 Task: Create ChildIssue0000000330 as Child Issue of Issue Issue0000000165 in Backlog  in Scrum Project Project0000000033 in Jira. Create ChildIssue0000000331 as Child Issue of Issue Issue0000000166 in Backlog  in Scrum Project Project0000000034 in Jira. Create ChildIssue0000000332 as Child Issue of Issue Issue0000000166 in Backlog  in Scrum Project Project0000000034 in Jira. Create ChildIssue0000000333 as Child Issue of Issue Issue0000000167 in Backlog  in Scrum Project Project0000000034 in Jira. Create ChildIssue0000000334 as Child Issue of Issue Issue0000000167 in Backlog  in Scrum Project Project0000000034 in Jira
Action: Mouse moved to (285, 102)
Screenshot: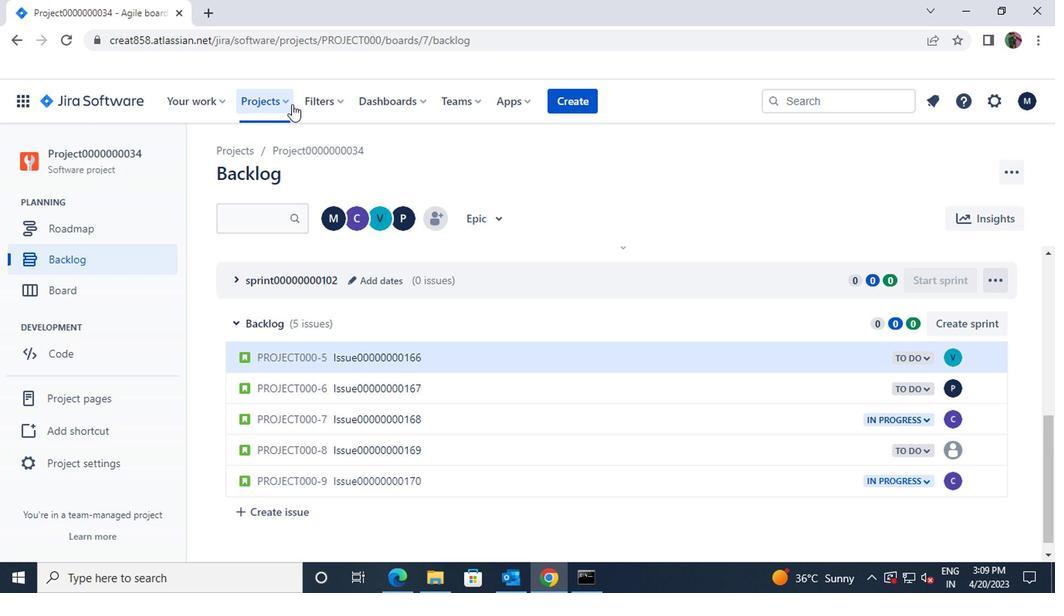 
Action: Mouse pressed left at (285, 102)
Screenshot: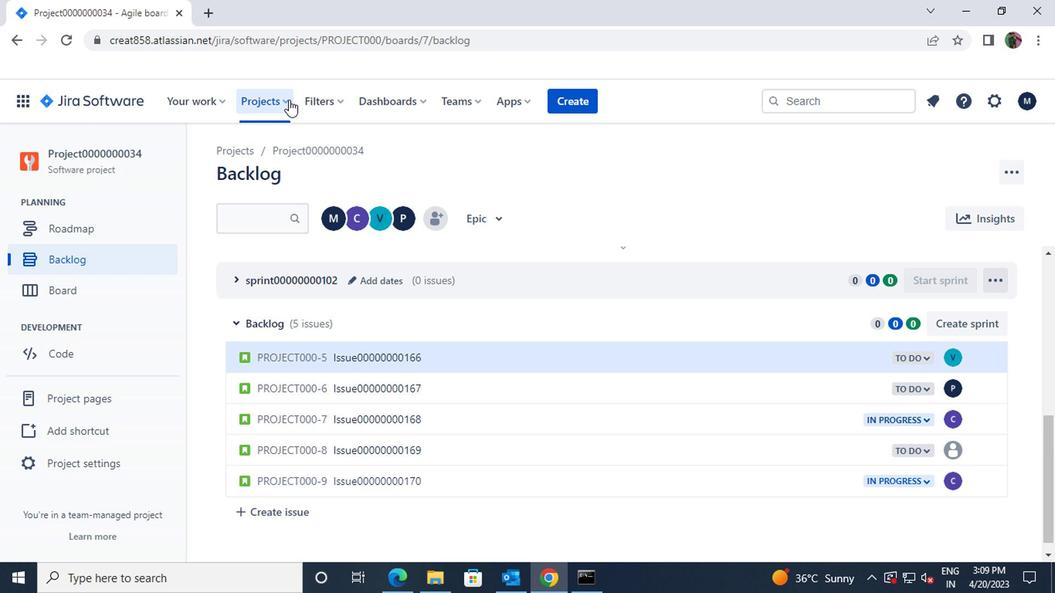 
Action: Mouse moved to (306, 212)
Screenshot: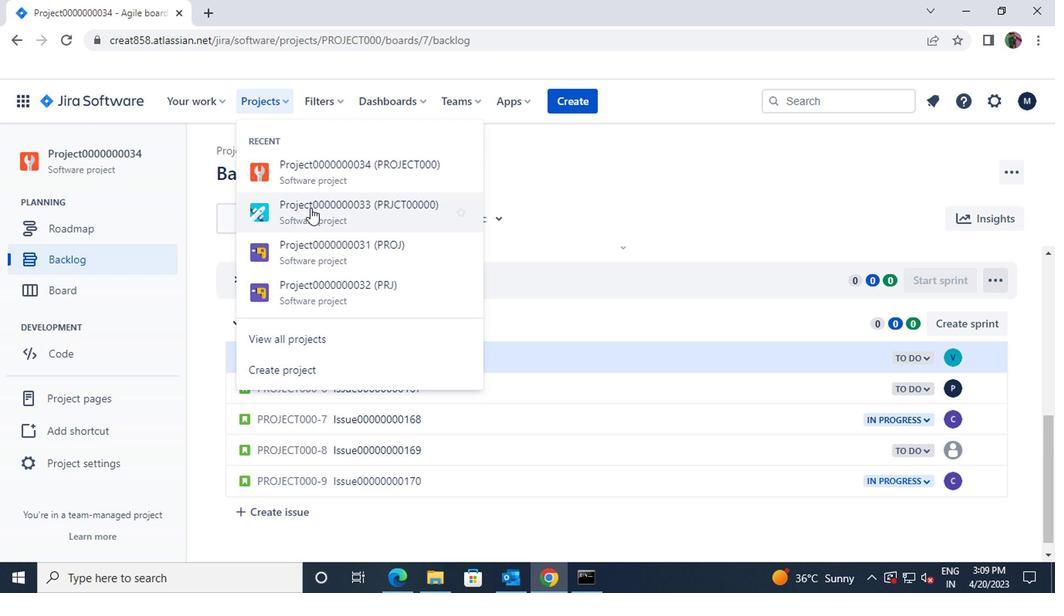 
Action: Mouse pressed left at (306, 212)
Screenshot: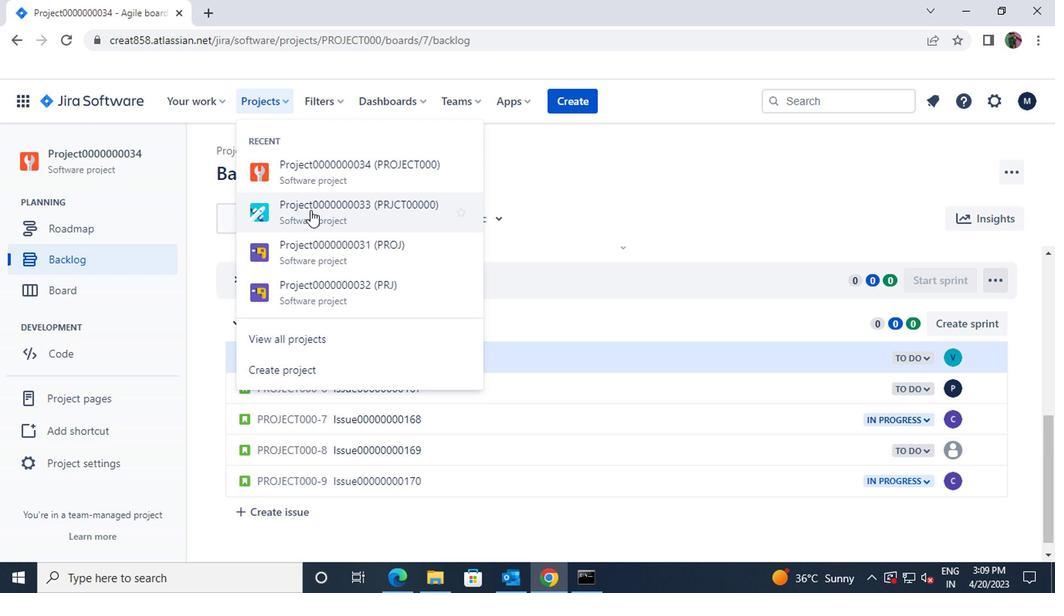 
Action: Mouse moved to (85, 260)
Screenshot: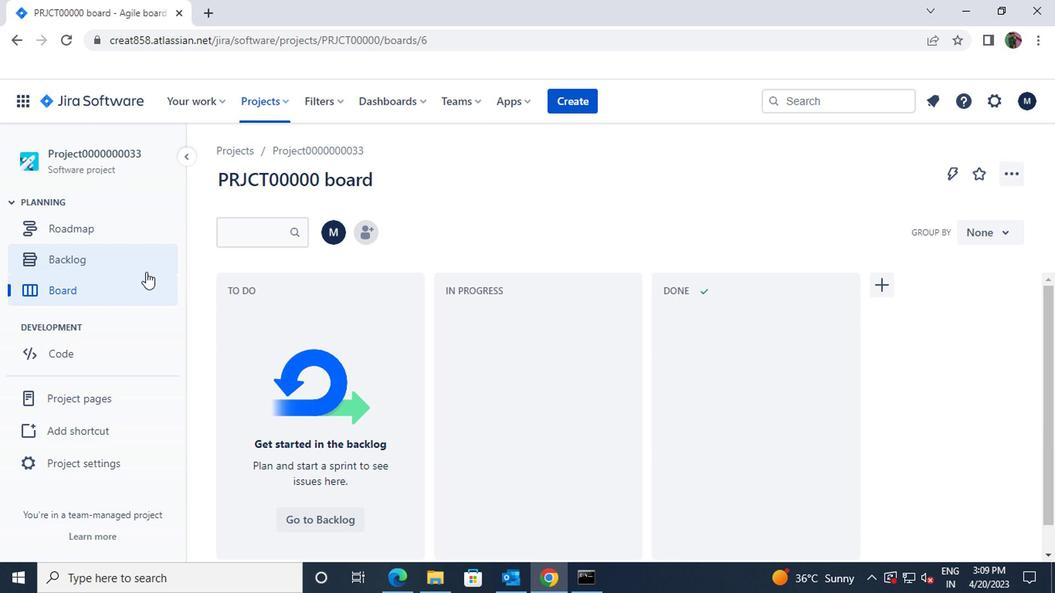 
Action: Mouse pressed left at (85, 260)
Screenshot: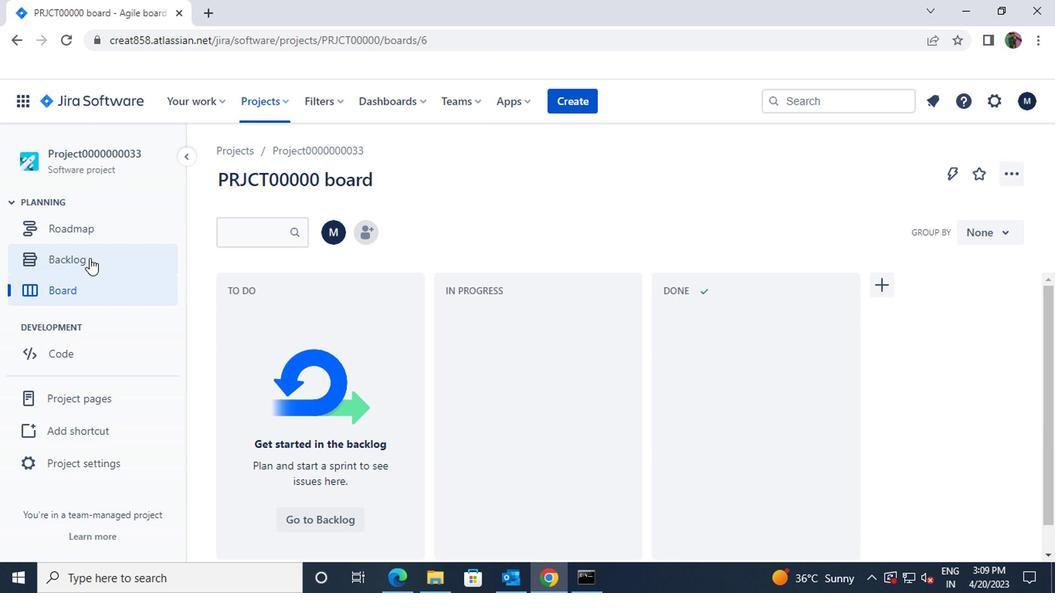 
Action: Mouse moved to (491, 381)
Screenshot: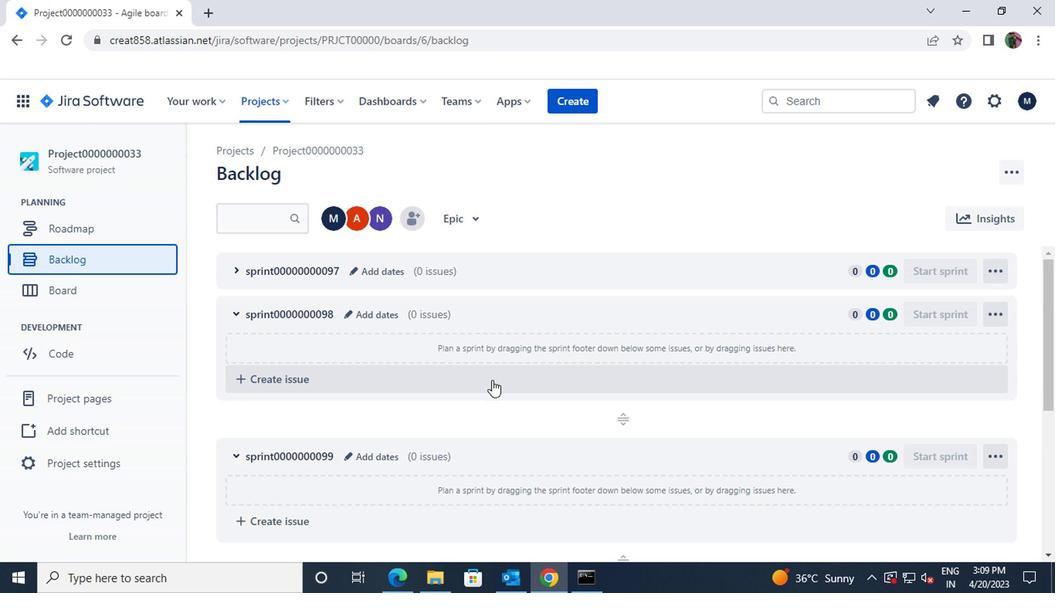
Action: Mouse scrolled (491, 380) with delta (0, 0)
Screenshot: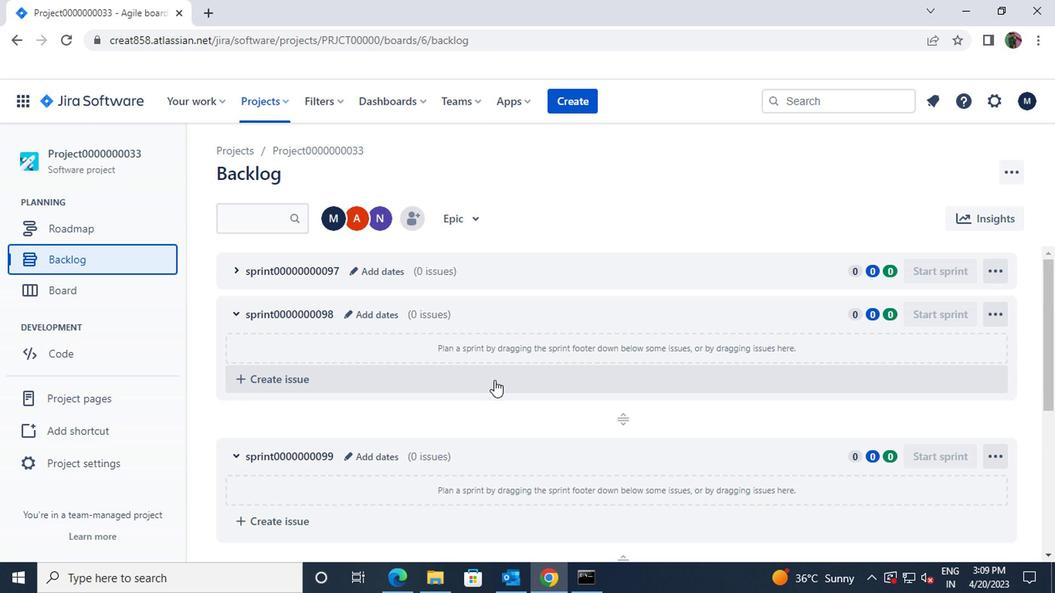 
Action: Mouse scrolled (491, 380) with delta (0, 0)
Screenshot: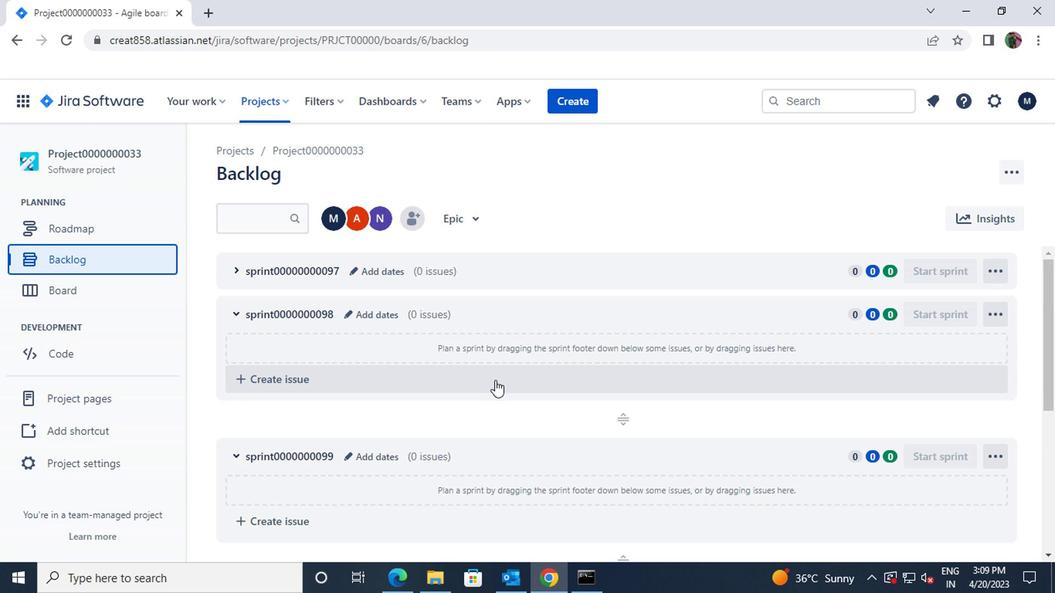 
Action: Mouse scrolled (491, 380) with delta (0, 0)
Screenshot: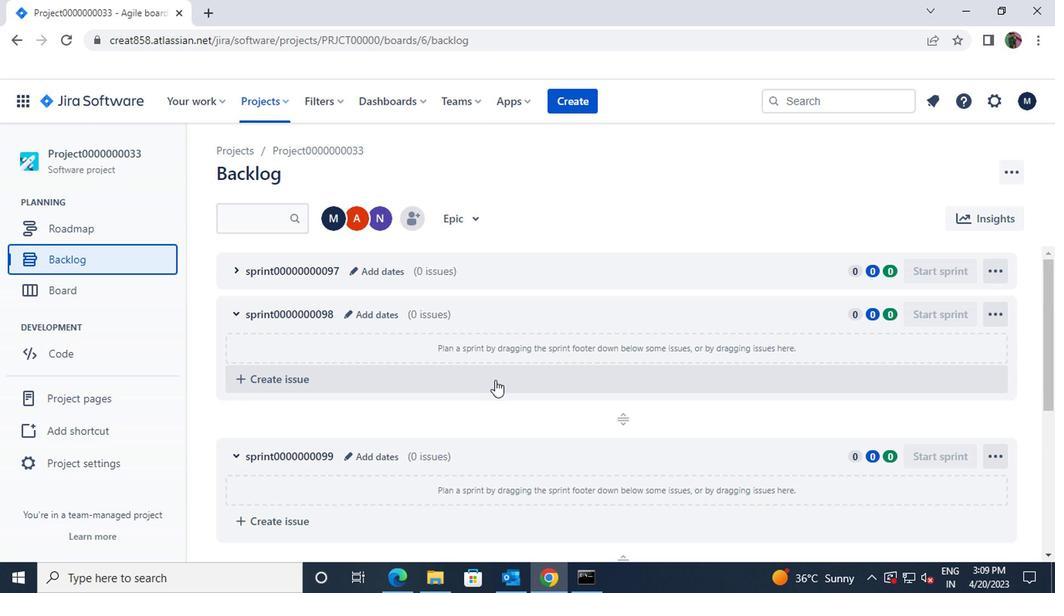 
Action: Mouse scrolled (491, 380) with delta (0, 0)
Screenshot: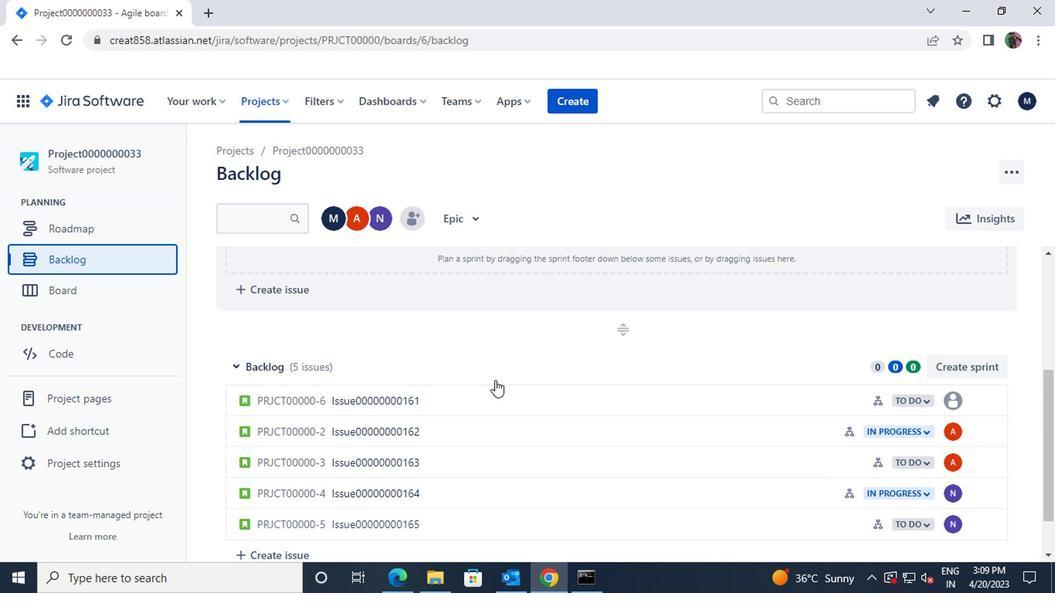 
Action: Mouse scrolled (491, 380) with delta (0, 0)
Screenshot: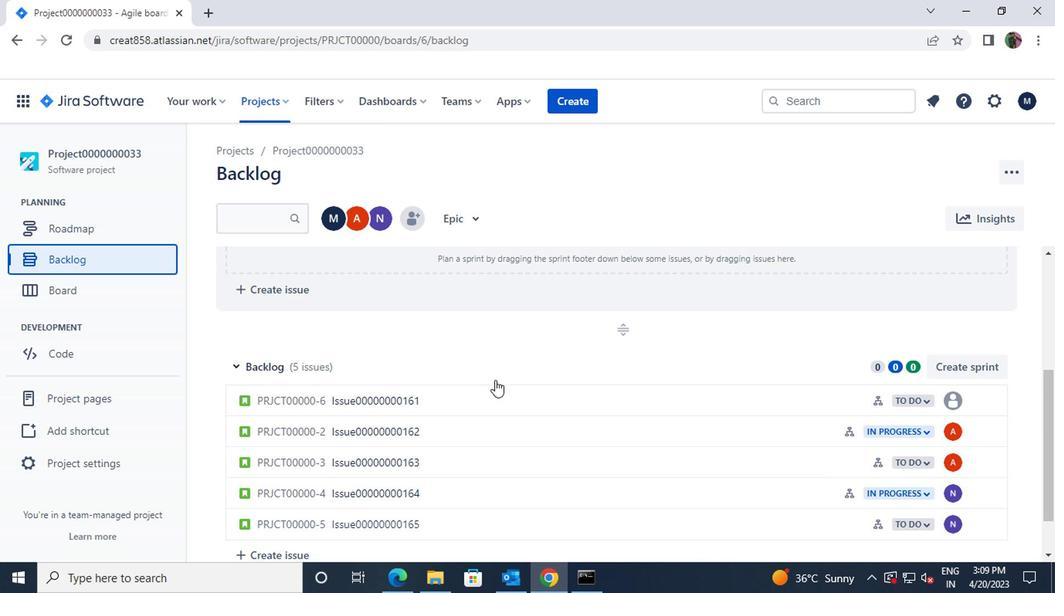 
Action: Mouse moved to (476, 466)
Screenshot: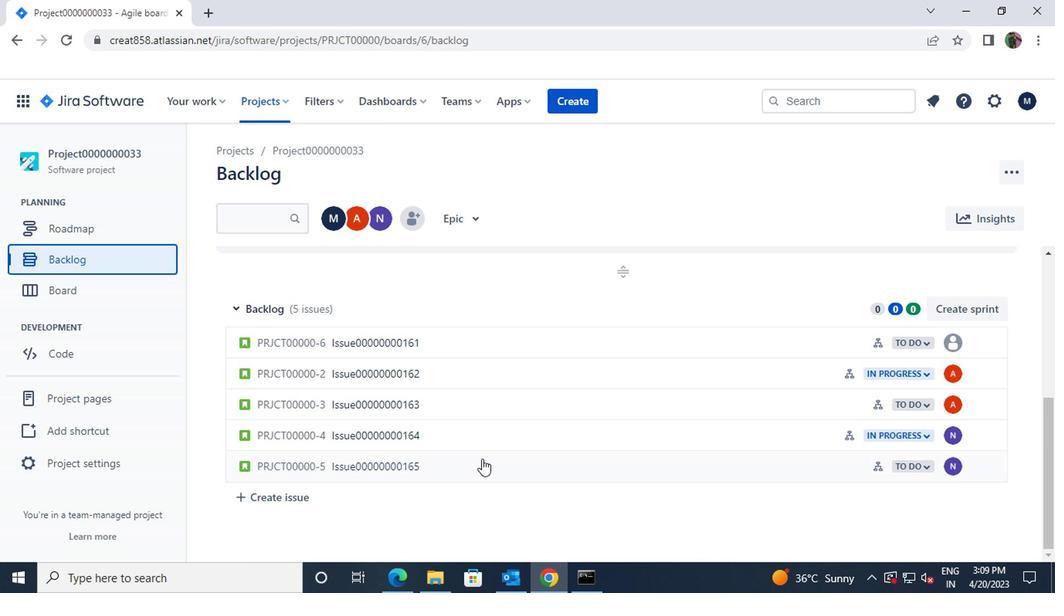 
Action: Mouse pressed left at (476, 466)
Screenshot: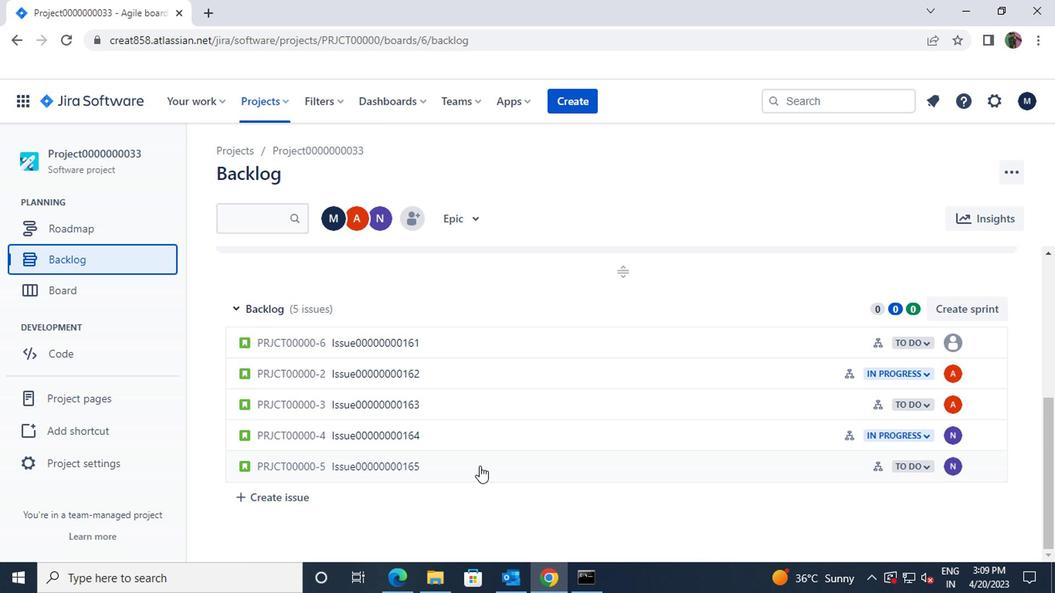 
Action: Mouse moved to (632, 467)
Screenshot: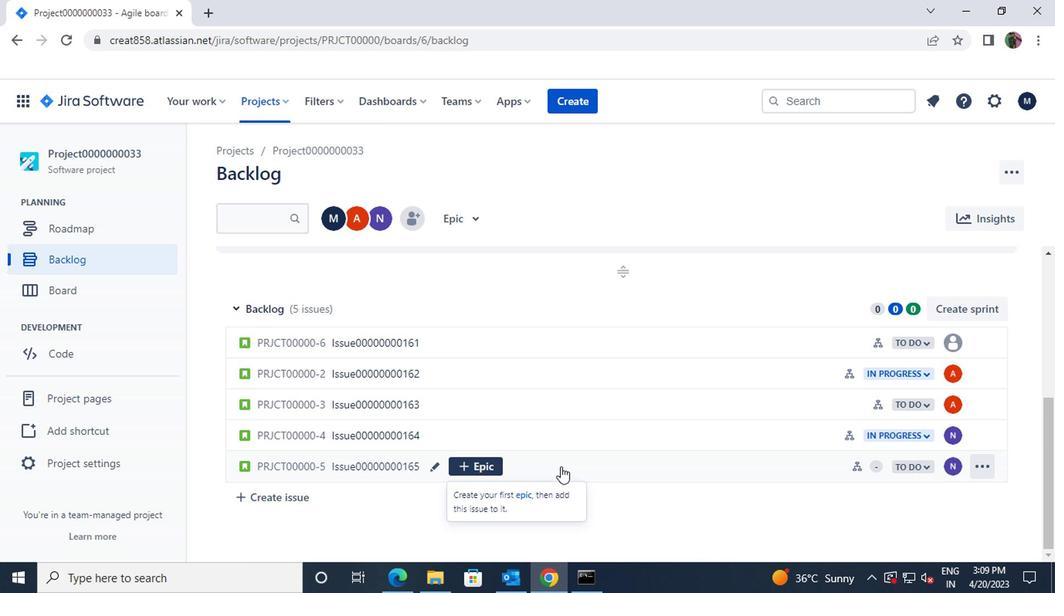 
Action: Mouse pressed left at (632, 467)
Screenshot: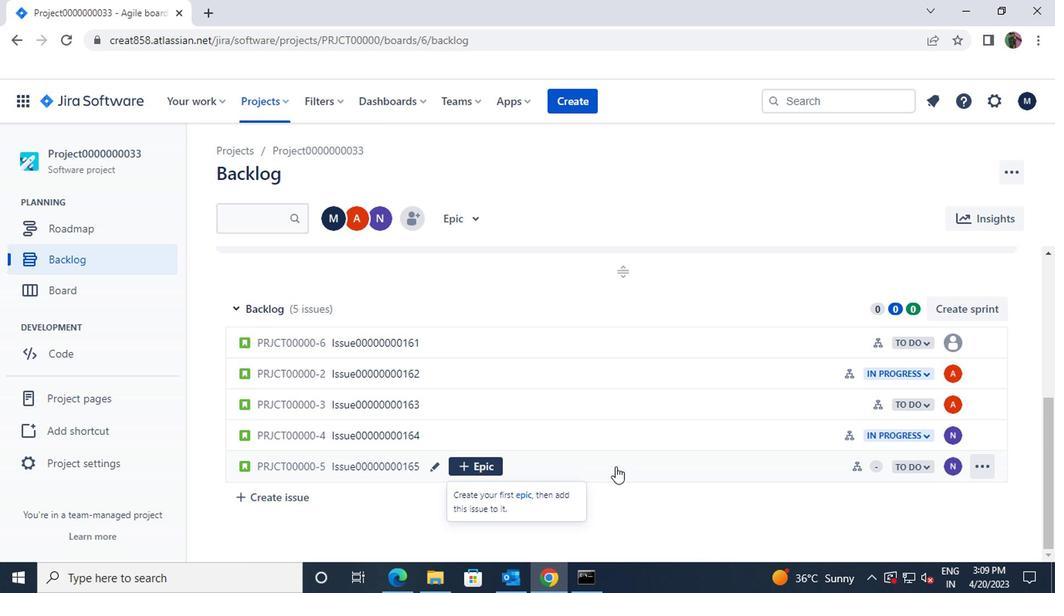 
Action: Mouse moved to (781, 329)
Screenshot: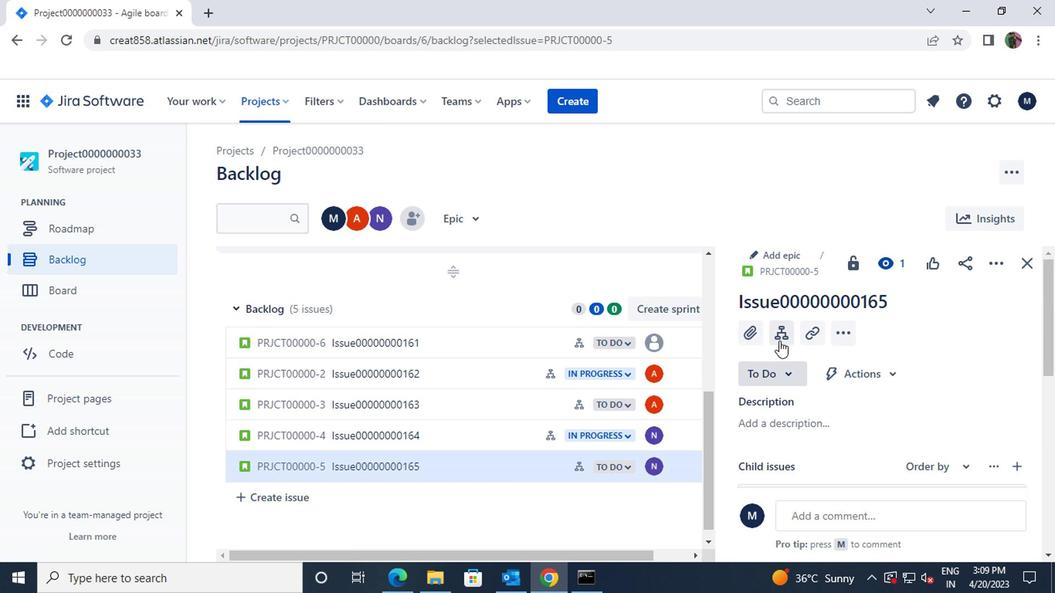 
Action: Mouse pressed left at (781, 329)
Screenshot: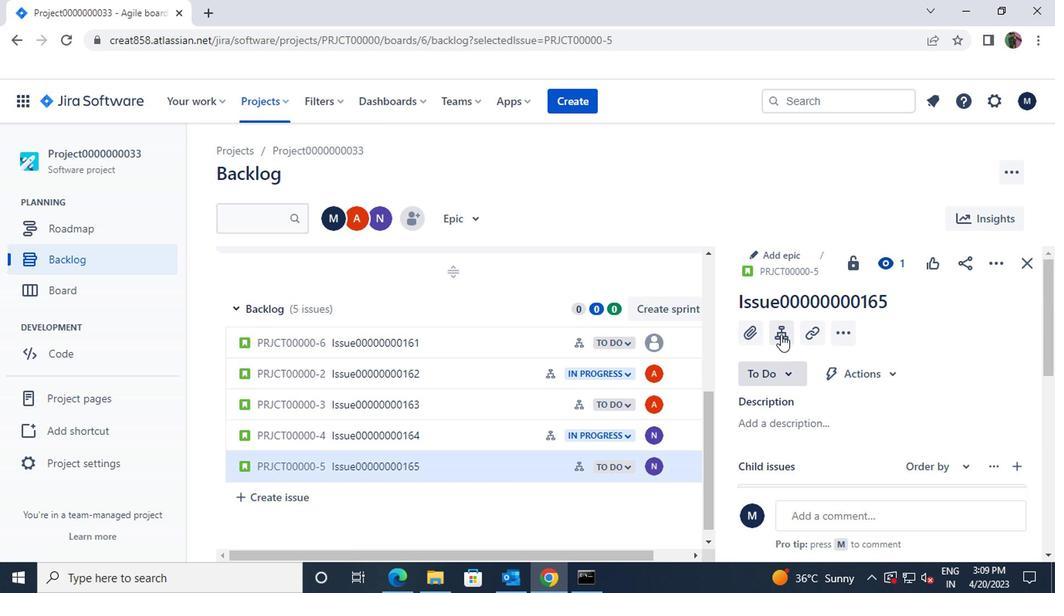 
Action: Mouse moved to (776, 389)
Screenshot: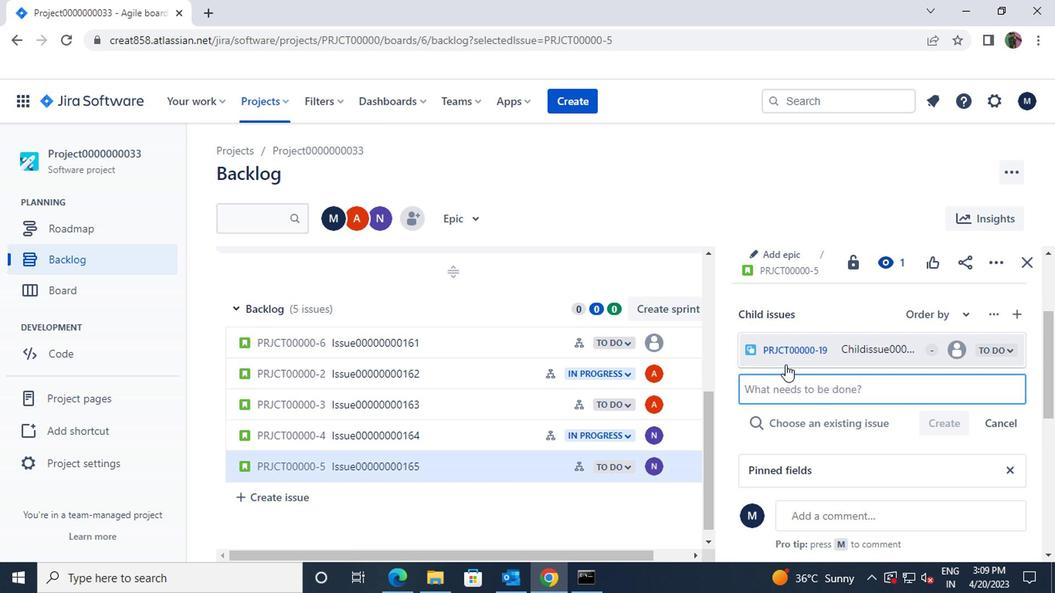 
Action: Mouse pressed left at (776, 389)
Screenshot: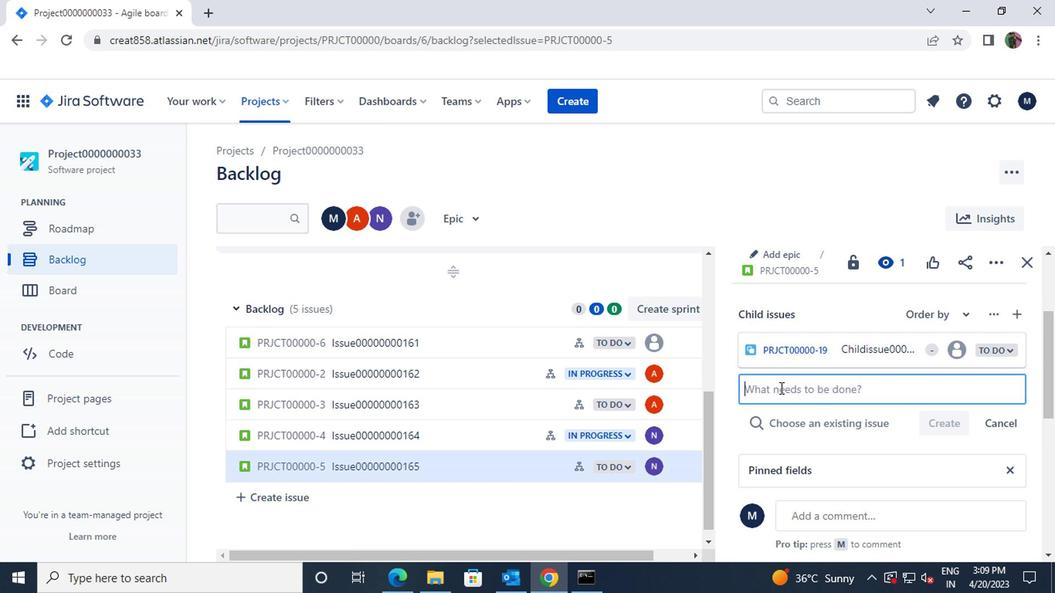 
Action: Mouse moved to (775, 389)
Screenshot: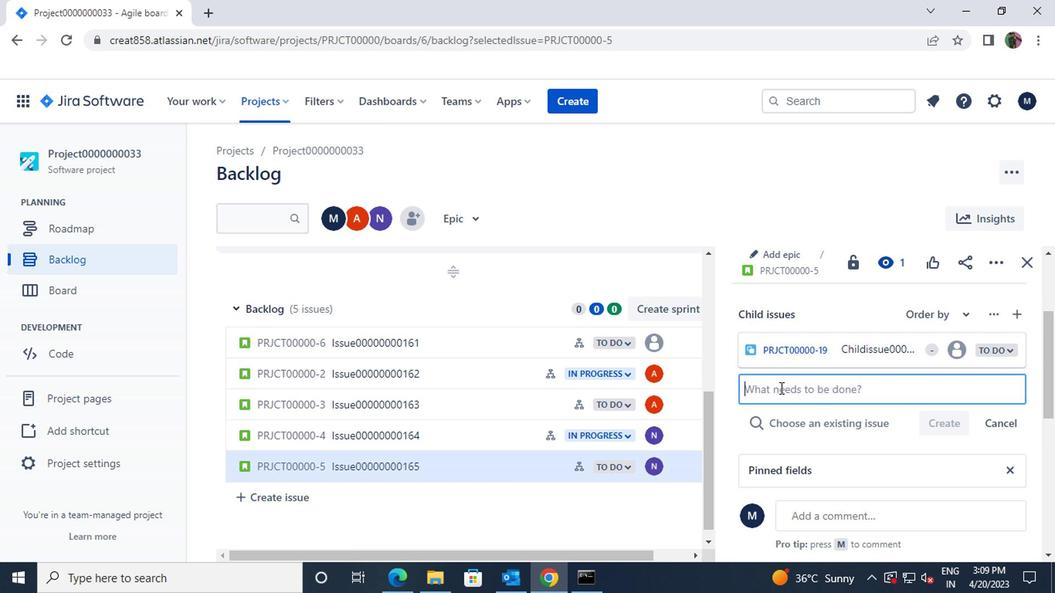 
Action: Key pressed <Key.shift>CHILDISSUE00000000330
Screenshot: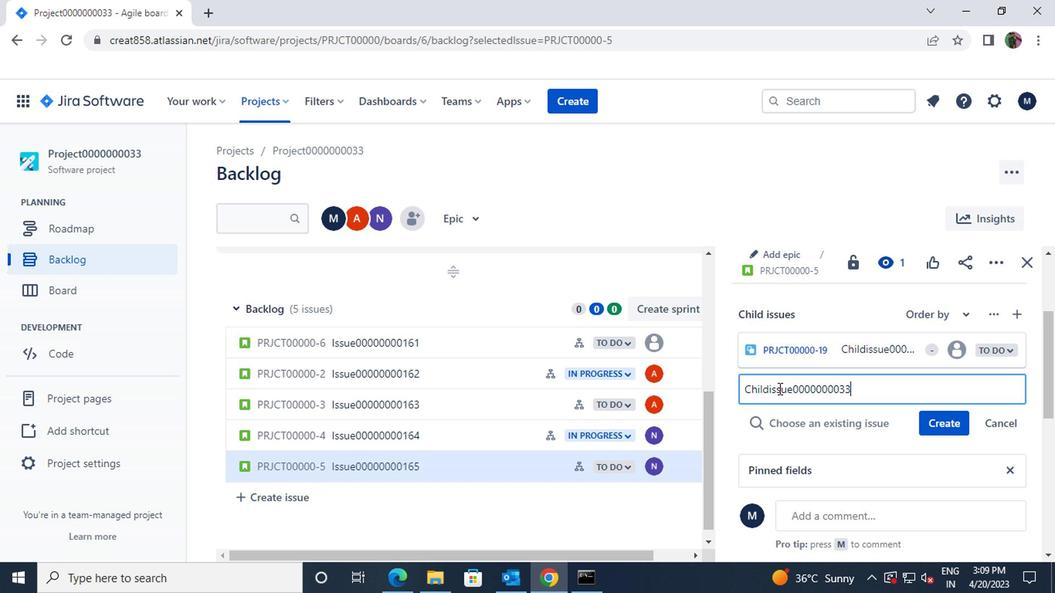 
Action: Mouse moved to (932, 419)
Screenshot: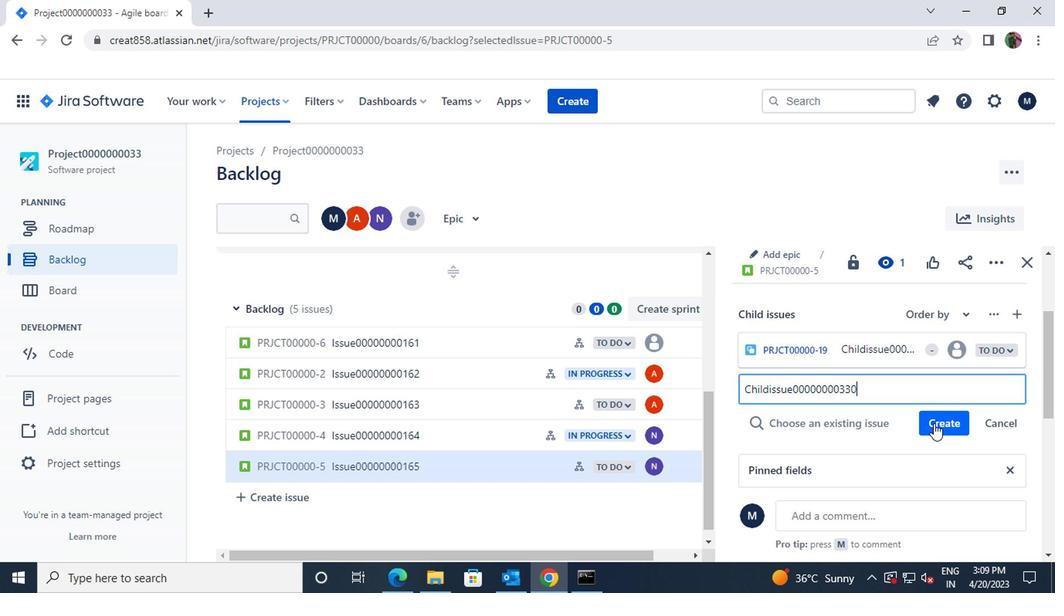 
Action: Mouse pressed left at (932, 419)
Screenshot: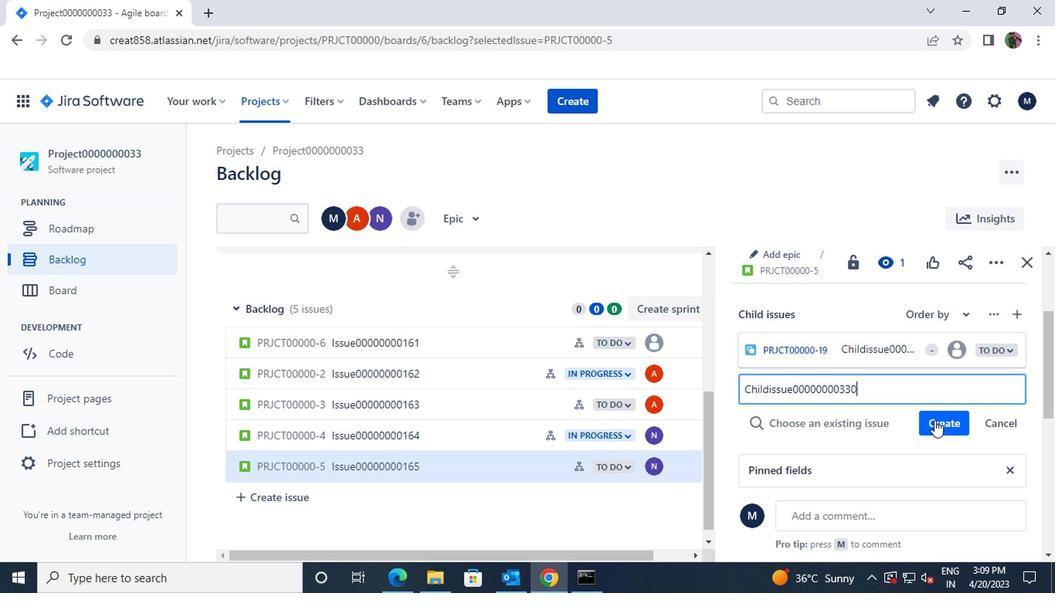 
Action: Mouse moved to (273, 105)
Screenshot: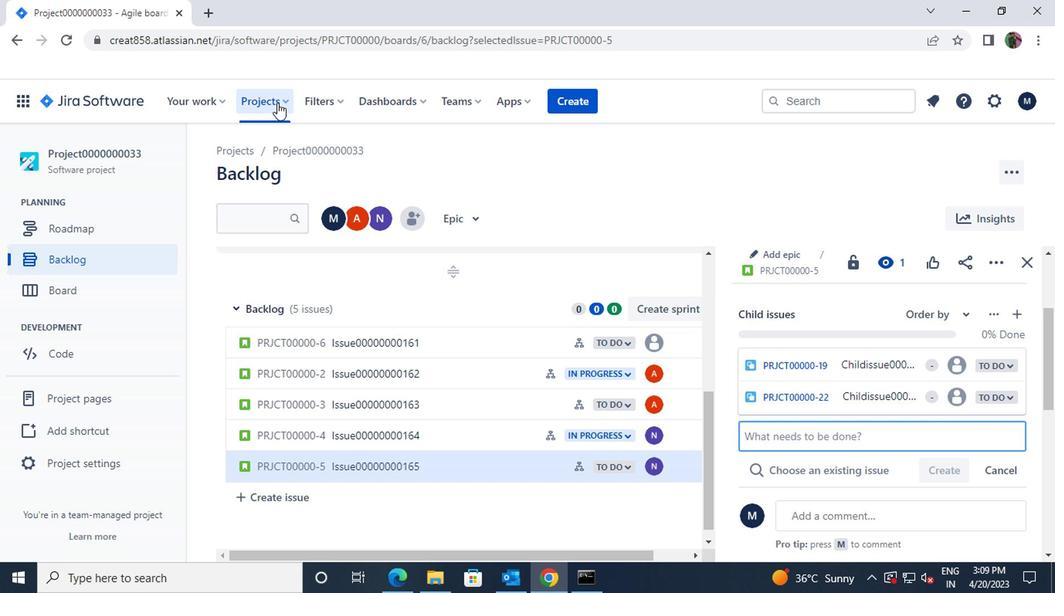 
Action: Mouse pressed left at (273, 105)
Screenshot: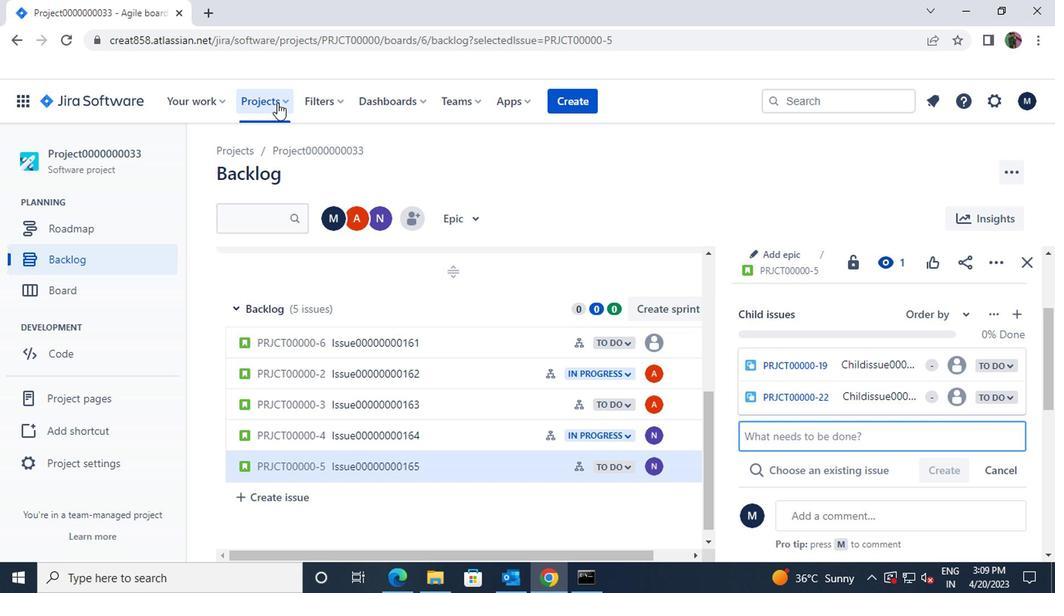 
Action: Mouse moved to (300, 201)
Screenshot: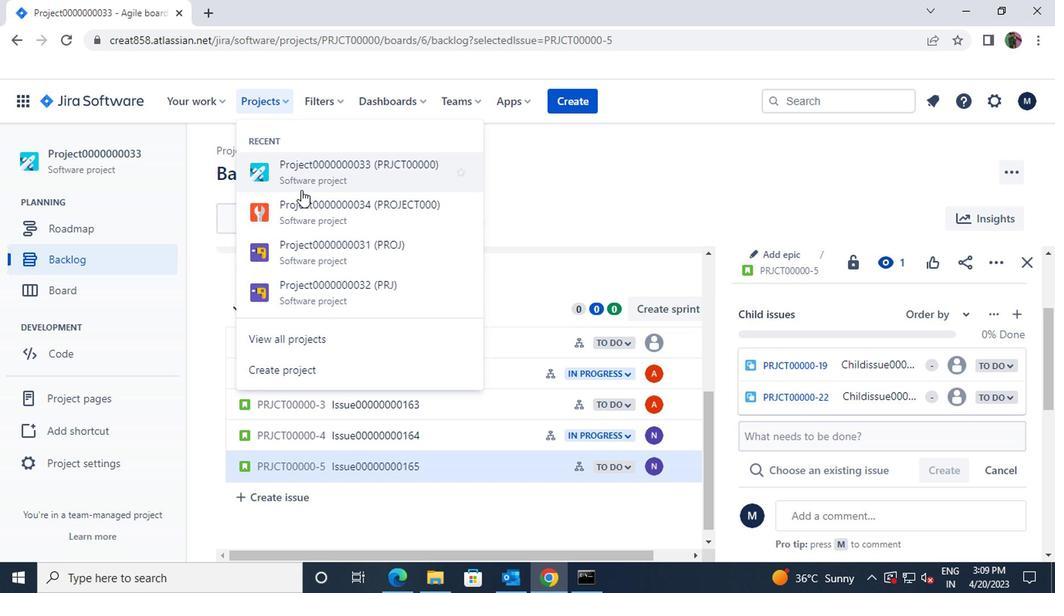 
Action: Mouse pressed left at (300, 201)
Screenshot: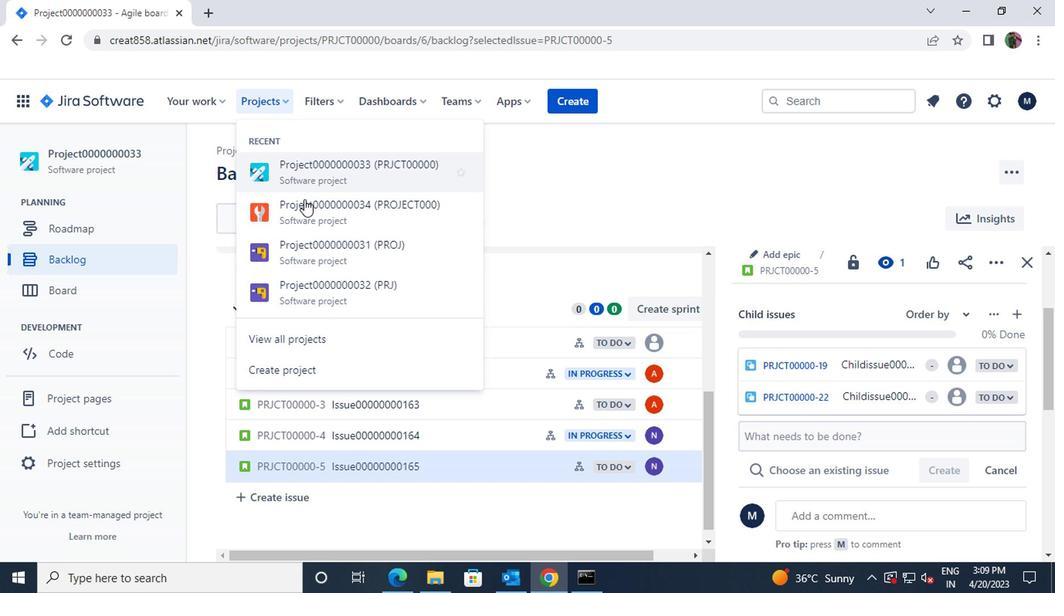 
Action: Mouse moved to (301, 209)
Screenshot: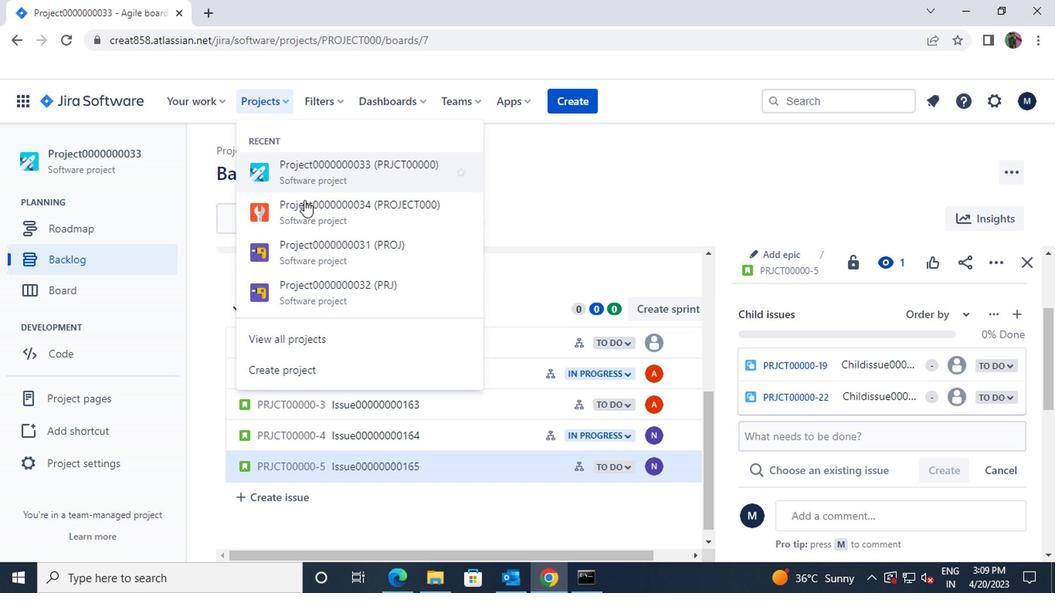 
Action: Mouse pressed left at (301, 209)
Screenshot: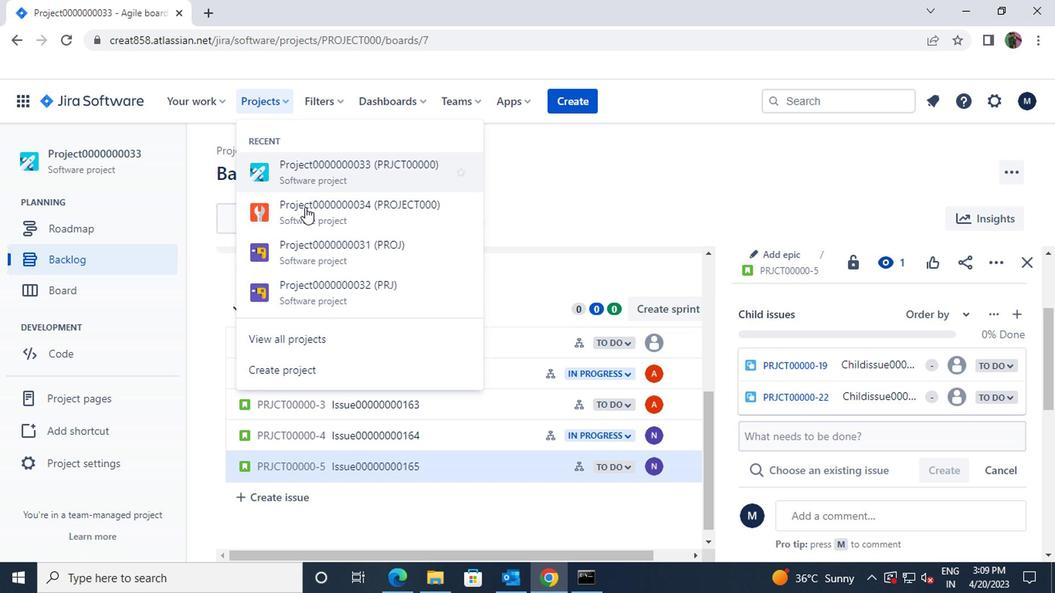 
Action: Mouse moved to (131, 258)
Screenshot: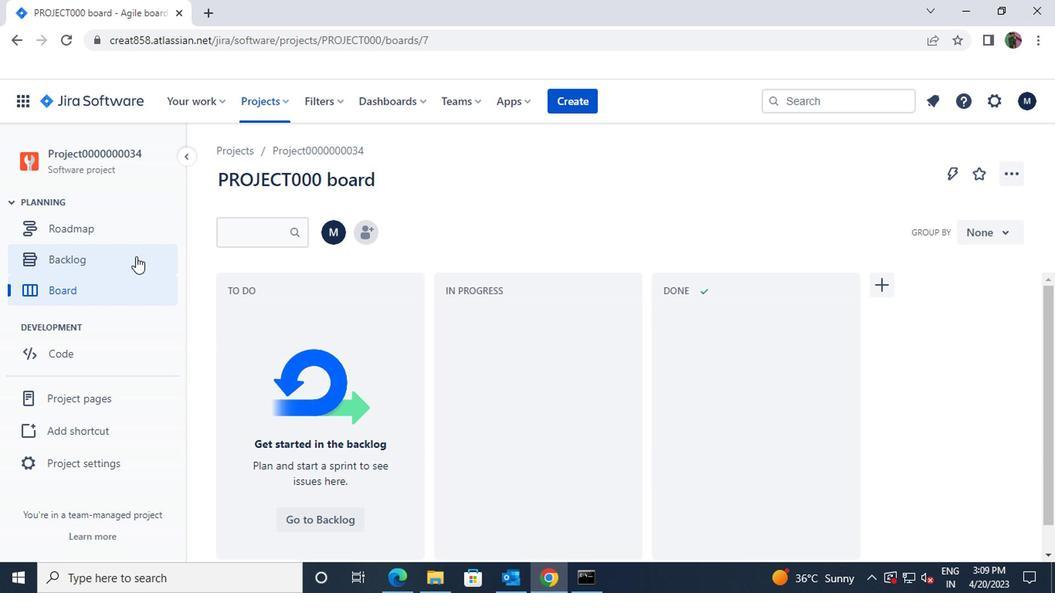 
Action: Mouse pressed left at (131, 258)
Screenshot: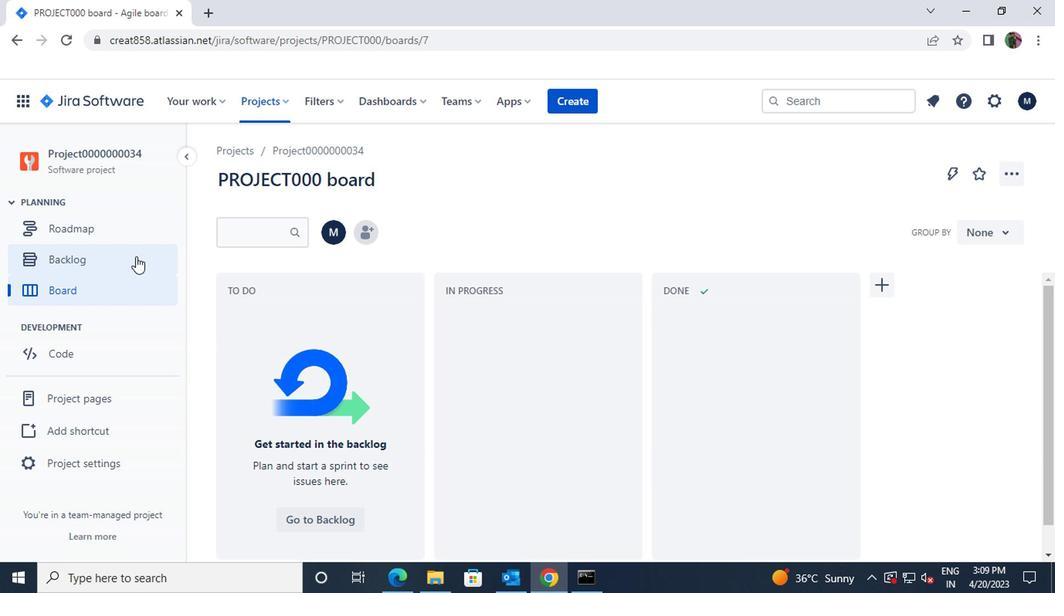 
Action: Mouse moved to (408, 340)
Screenshot: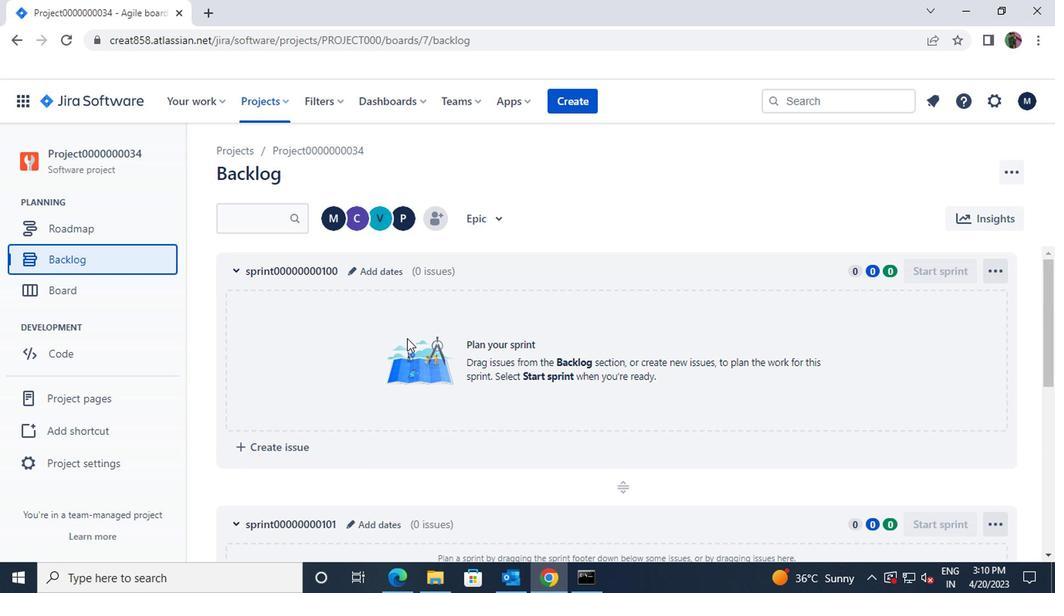 
Action: Mouse scrolled (408, 339) with delta (0, -1)
Screenshot: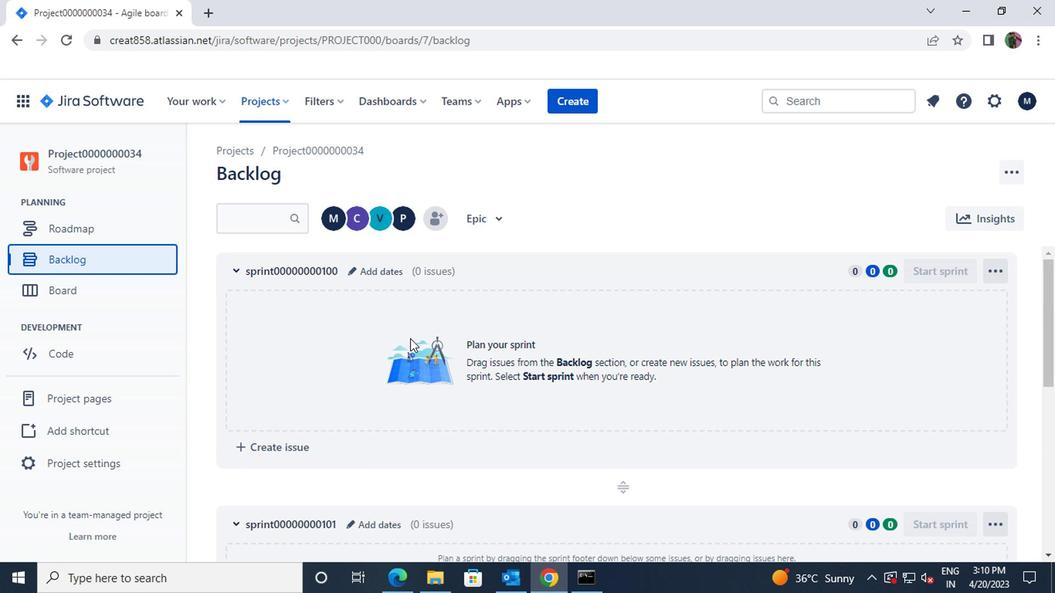 
Action: Mouse scrolled (408, 339) with delta (0, -1)
Screenshot: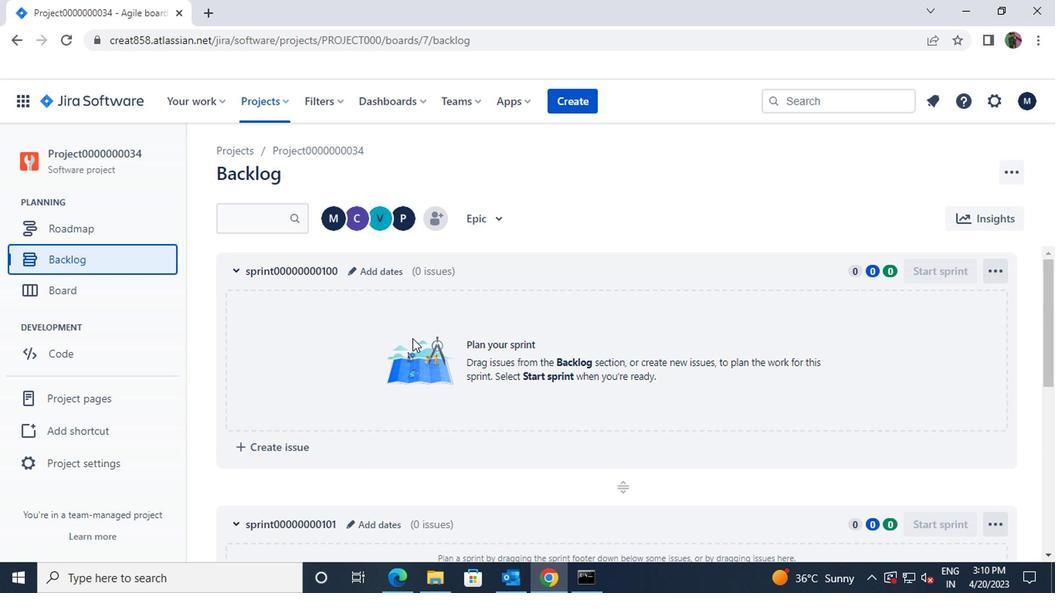 
Action: Mouse scrolled (408, 339) with delta (0, -1)
Screenshot: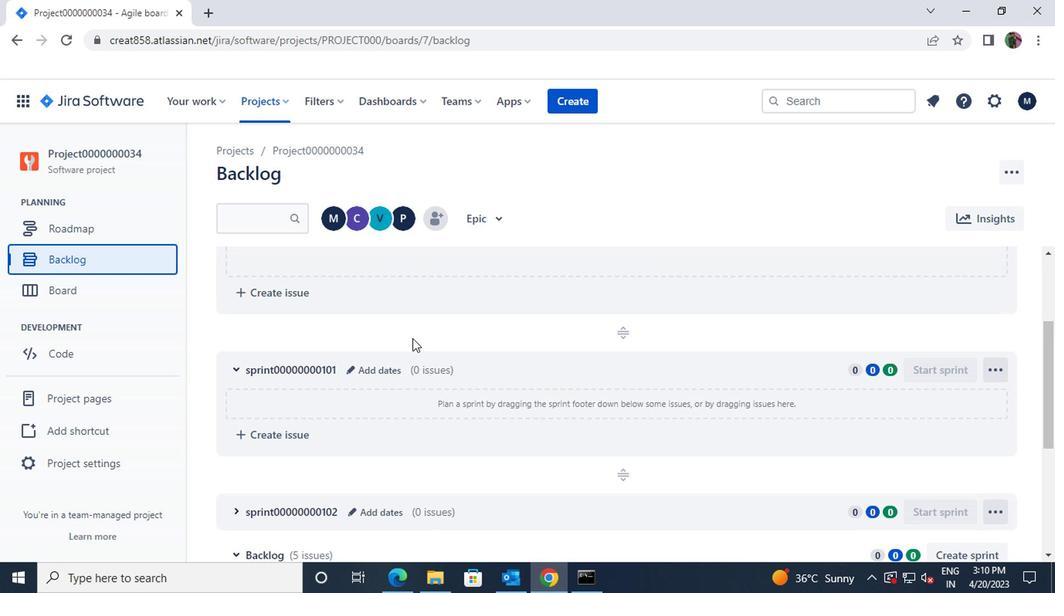 
Action: Mouse scrolled (408, 339) with delta (0, -1)
Screenshot: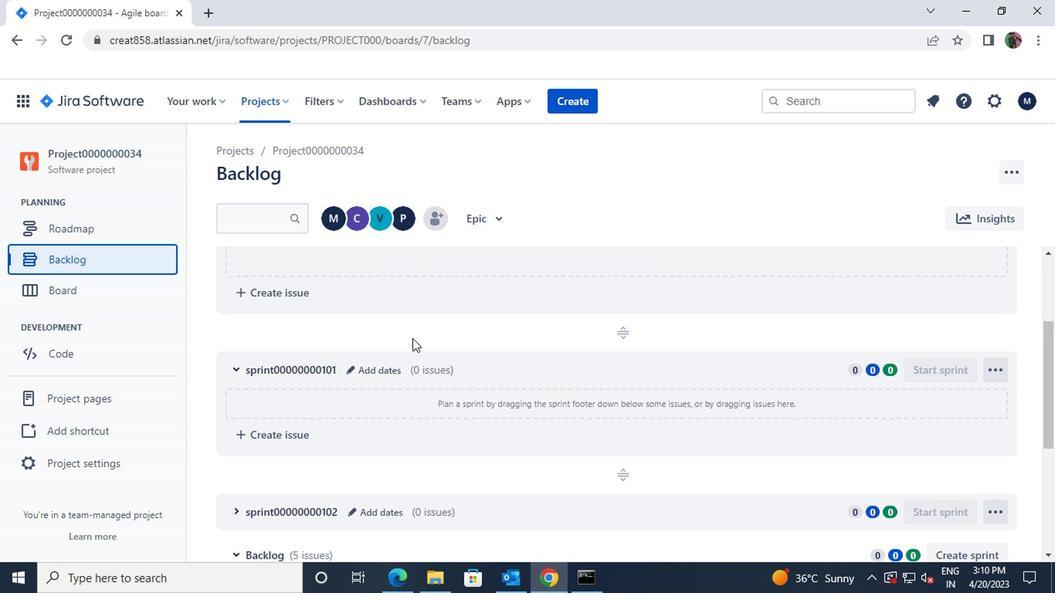 
Action: Mouse scrolled (408, 339) with delta (0, -1)
Screenshot: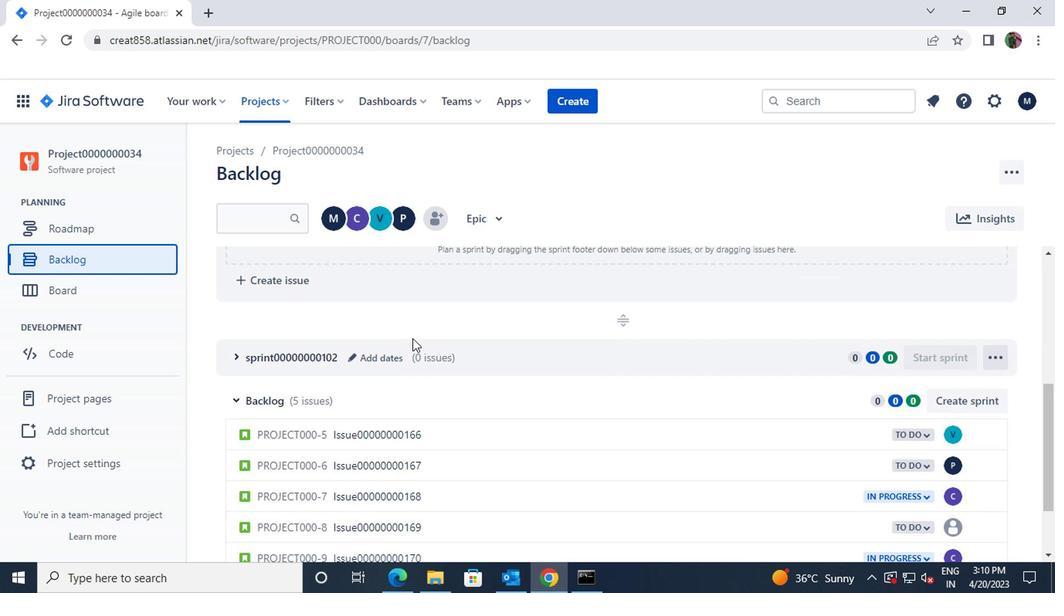
Action: Mouse scrolled (408, 339) with delta (0, -1)
Screenshot: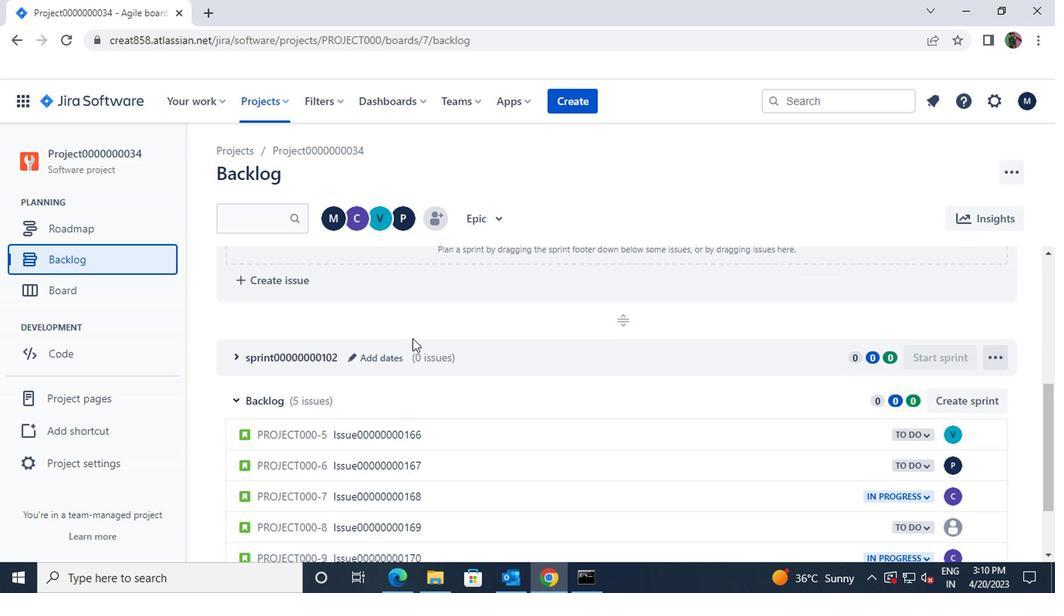 
Action: Mouse moved to (593, 340)
Screenshot: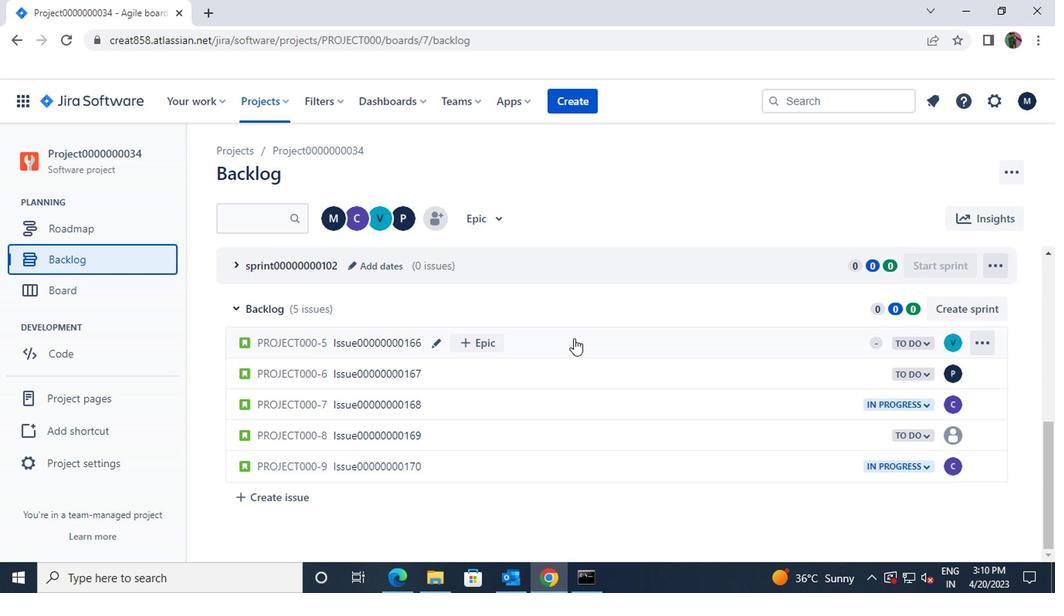 
Action: Mouse pressed left at (593, 340)
Screenshot: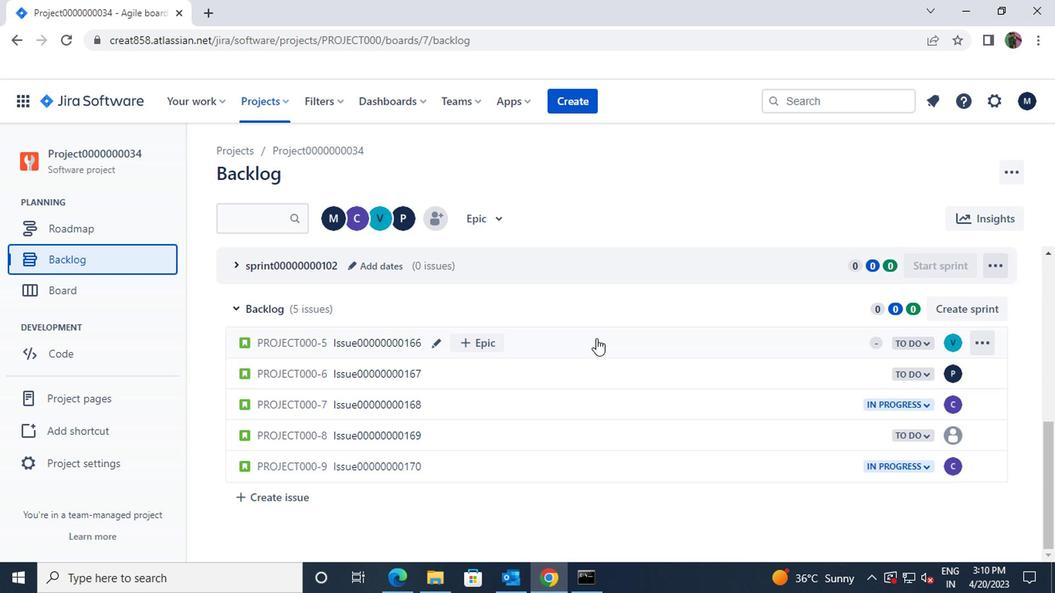 
Action: Mouse moved to (771, 338)
Screenshot: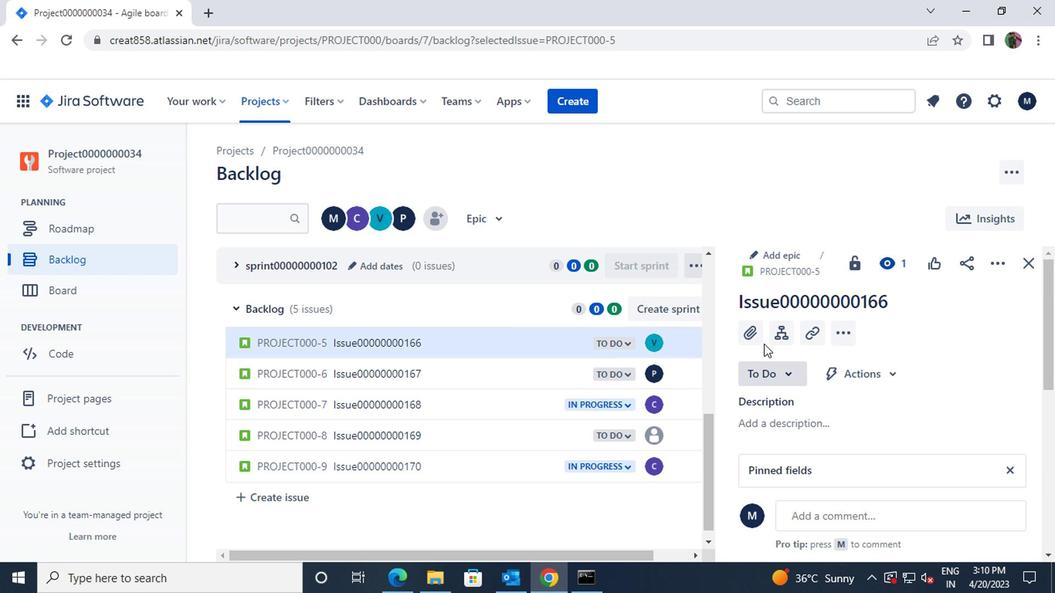 
Action: Mouse pressed left at (771, 338)
Screenshot: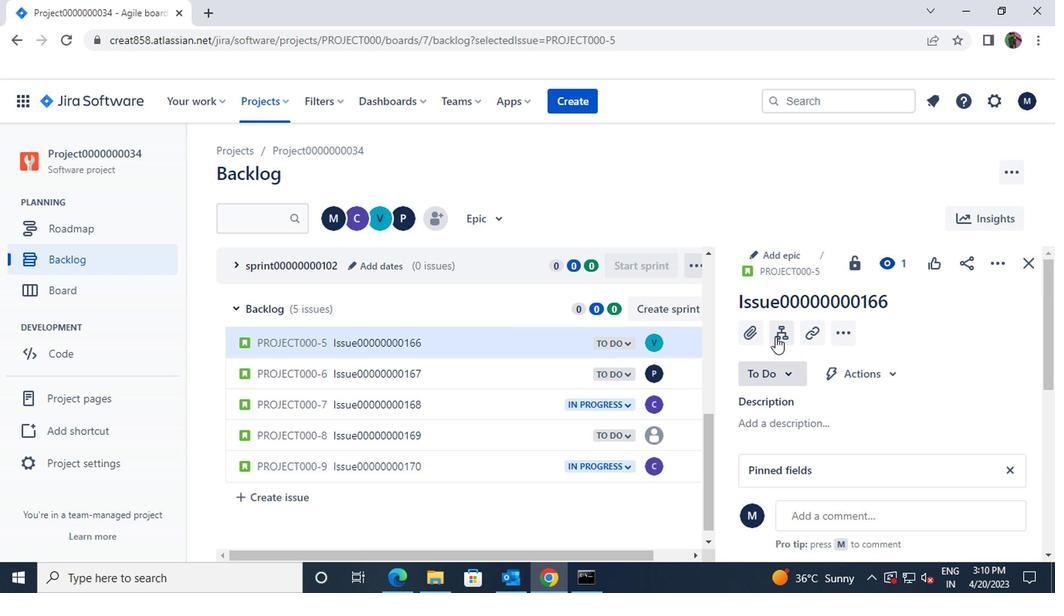 
Action: Mouse moved to (781, 389)
Screenshot: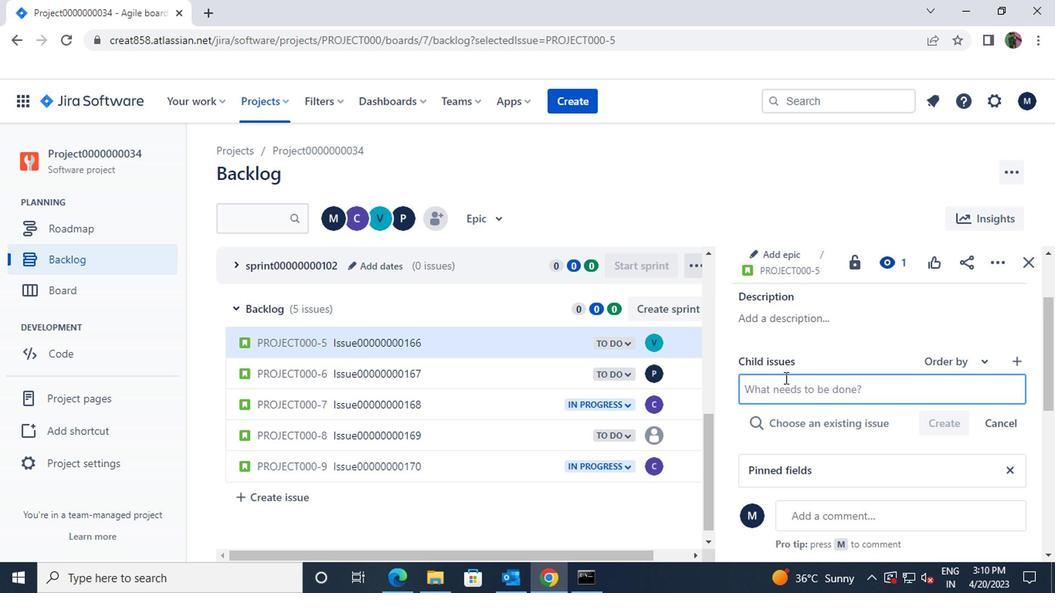
Action: Mouse pressed left at (781, 389)
Screenshot: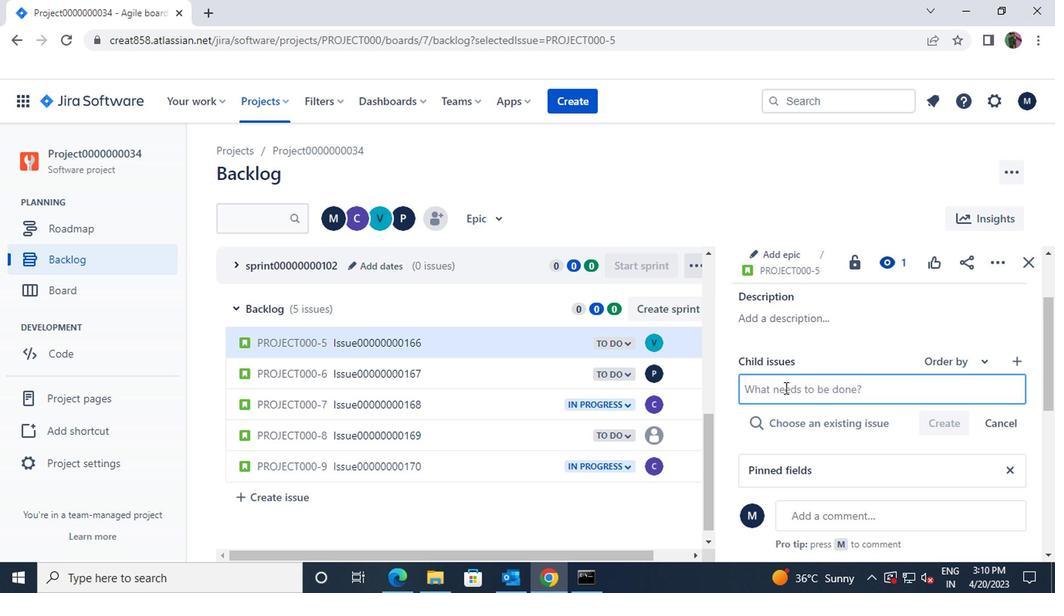 
Action: Key pressed <Key.shift>CHILDISSUE00000000331
Screenshot: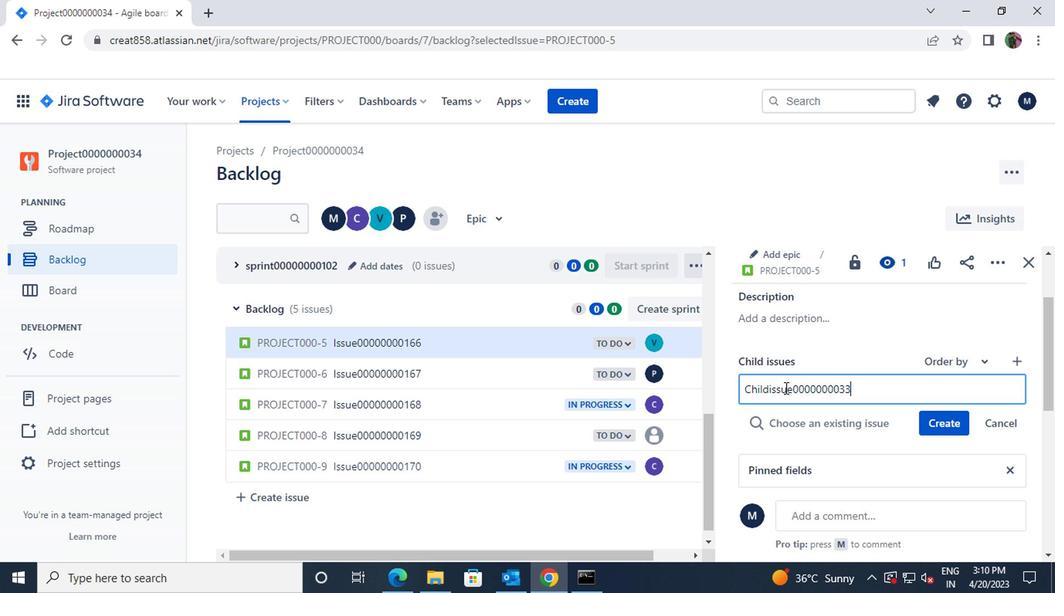 
Action: Mouse moved to (929, 419)
Screenshot: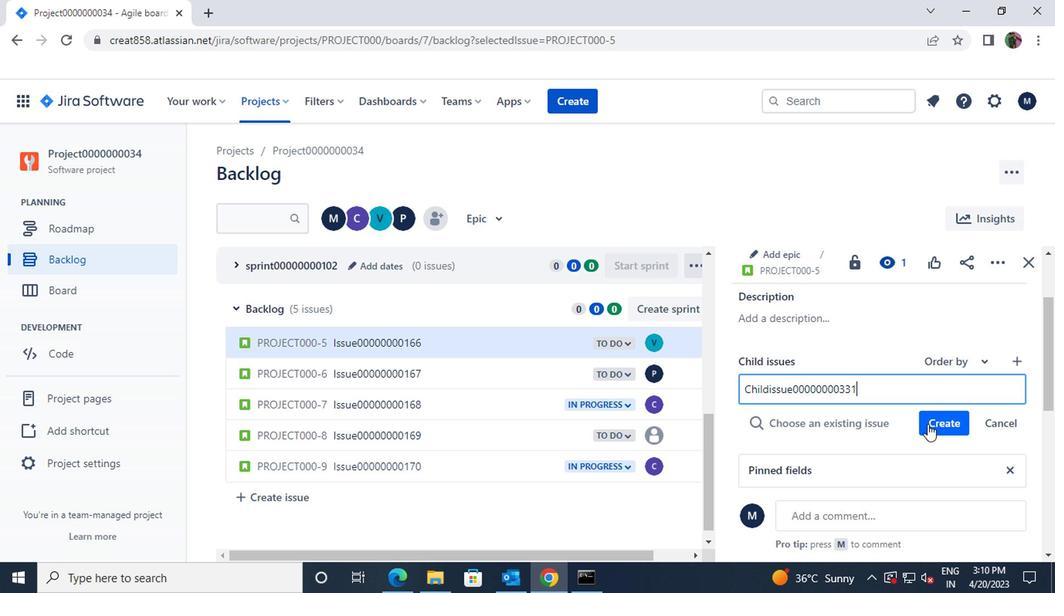 
Action: Mouse pressed left at (929, 419)
Screenshot: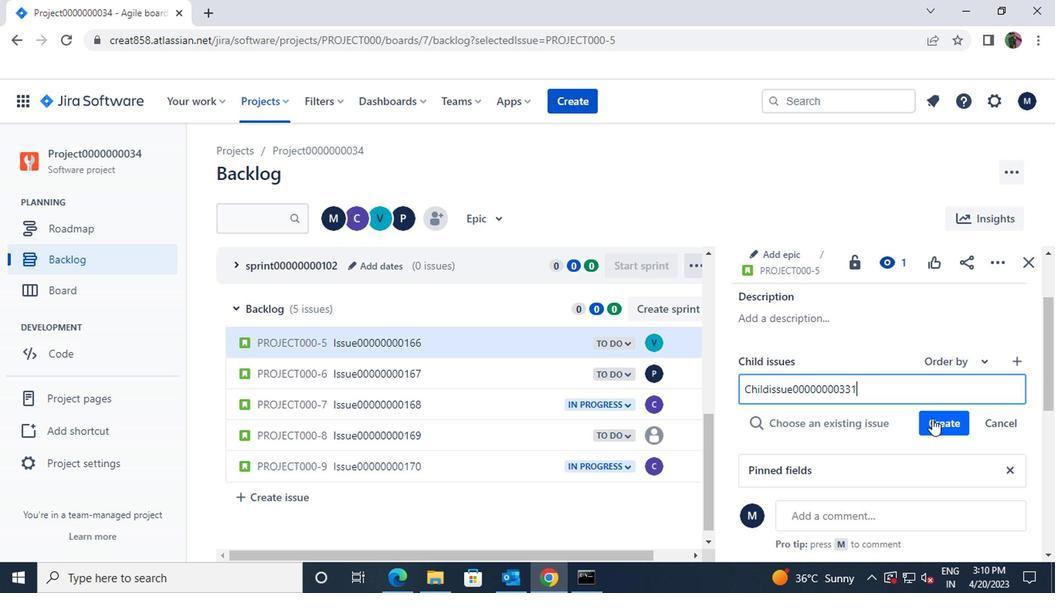 
Action: Mouse moved to (779, 435)
Screenshot: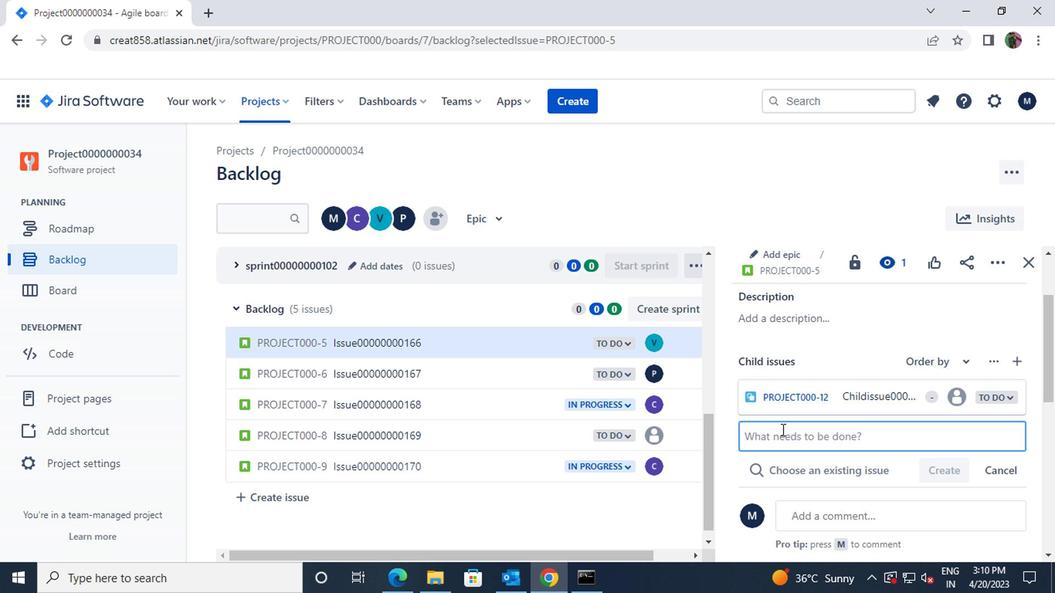 
Action: Mouse pressed left at (779, 435)
Screenshot: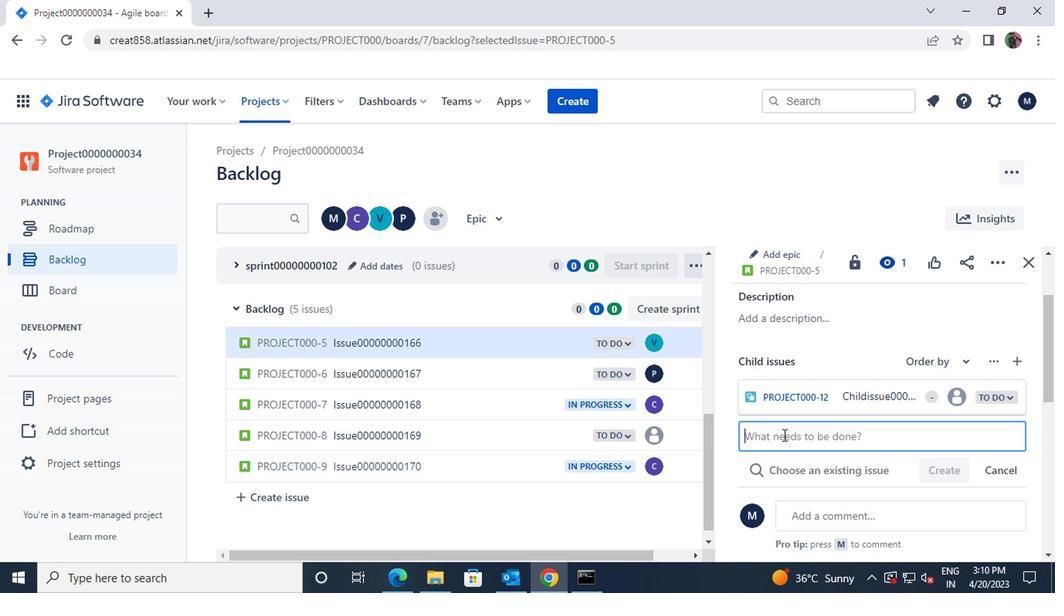 
Action: Mouse moved to (779, 435)
Screenshot: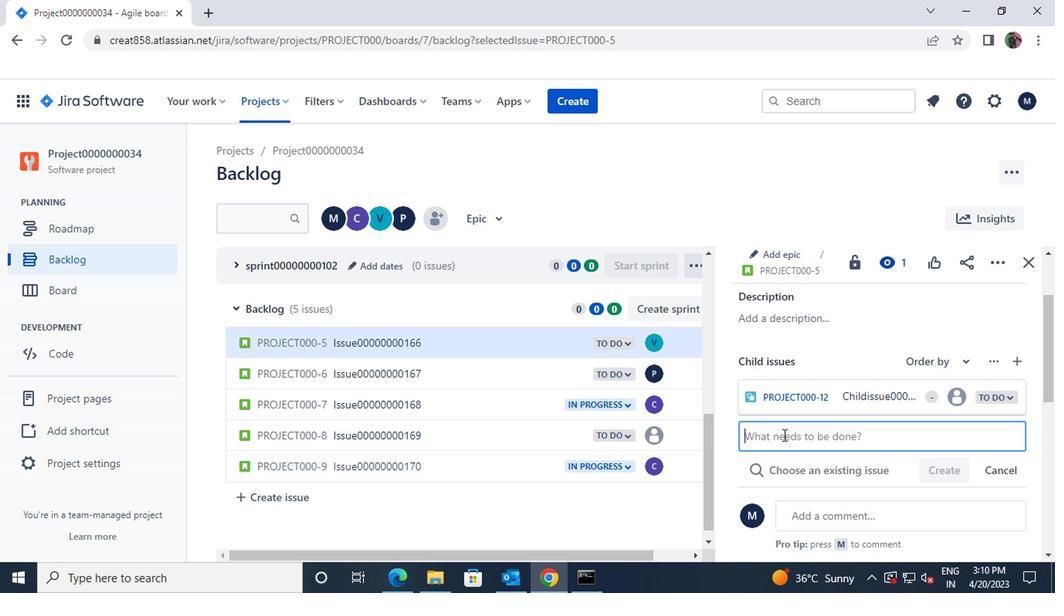 
Action: Key pressed <Key.shift>CHILDISSUE00000000332
Screenshot: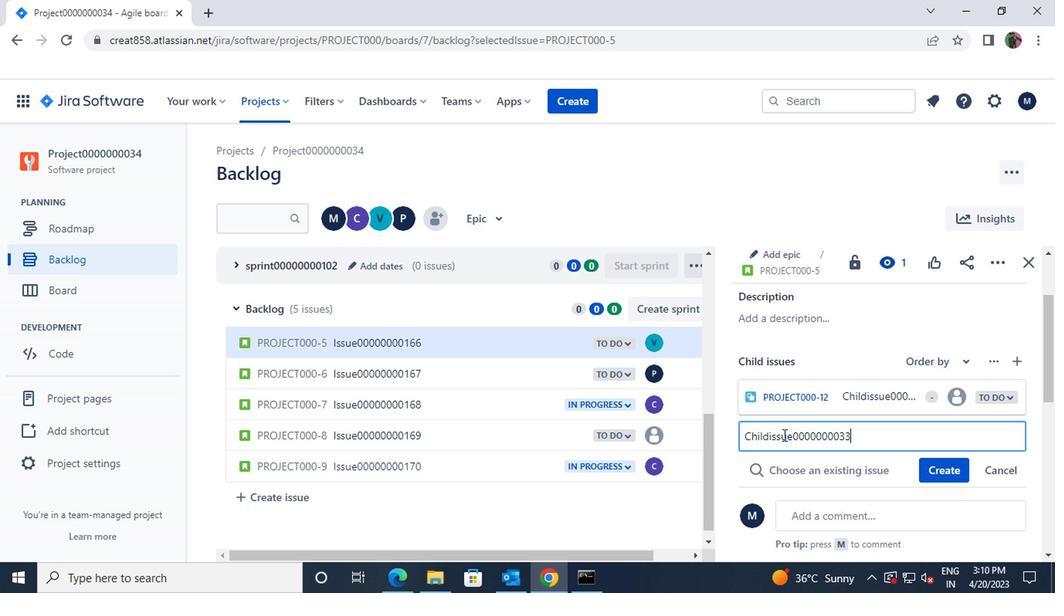 
Action: Mouse moved to (947, 476)
Screenshot: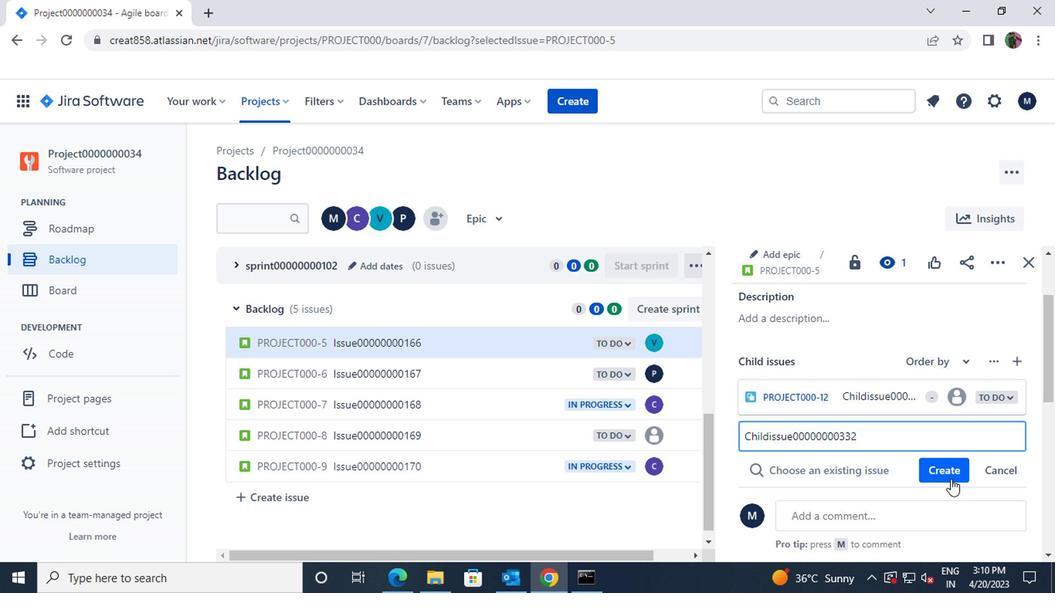 
Action: Mouse pressed left at (947, 476)
Screenshot: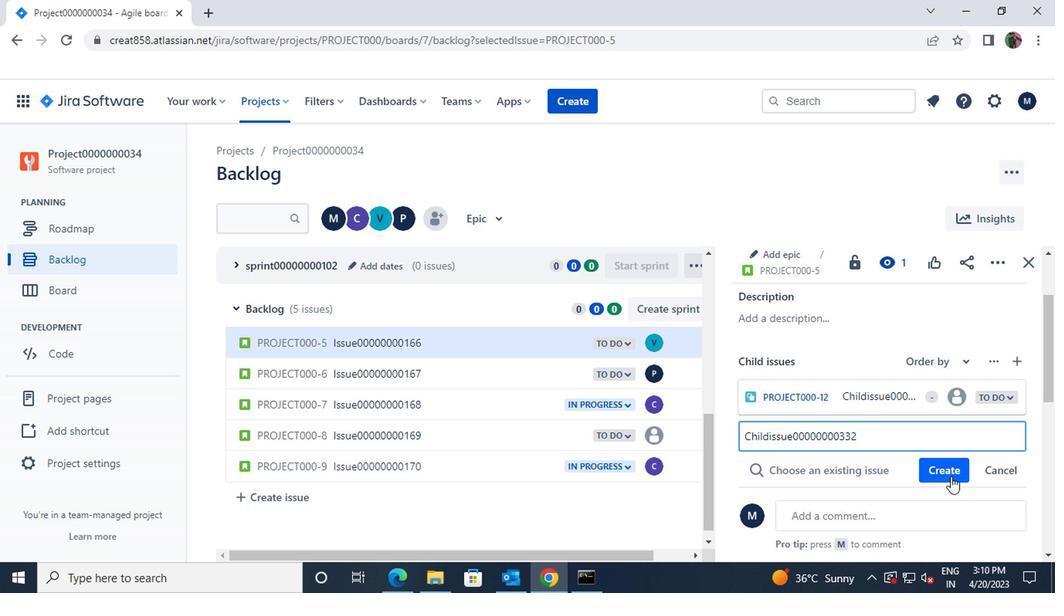 
Action: Mouse moved to (466, 376)
Screenshot: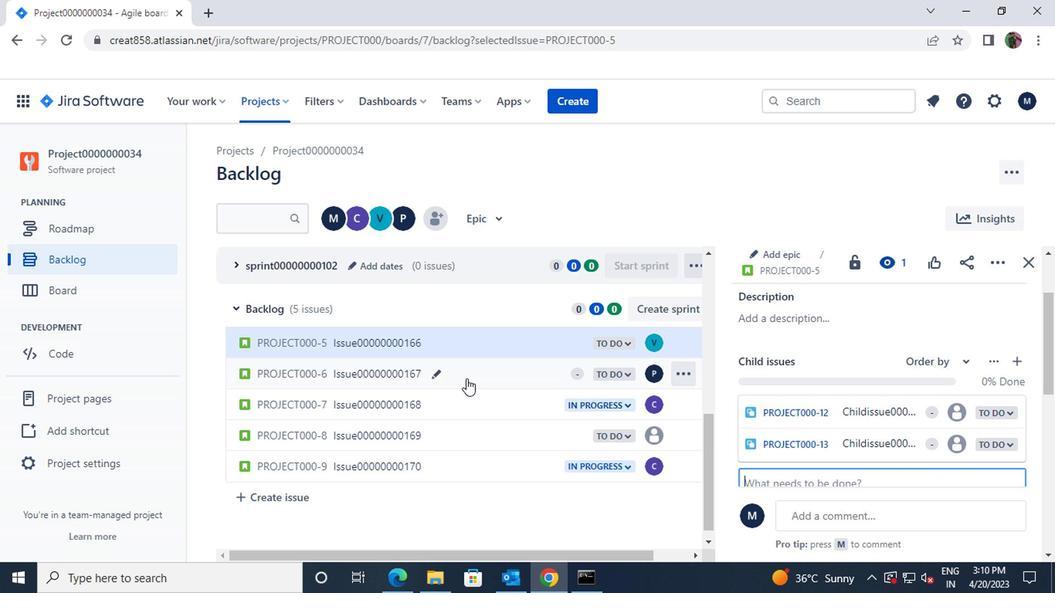 
Action: Mouse pressed left at (466, 376)
Screenshot: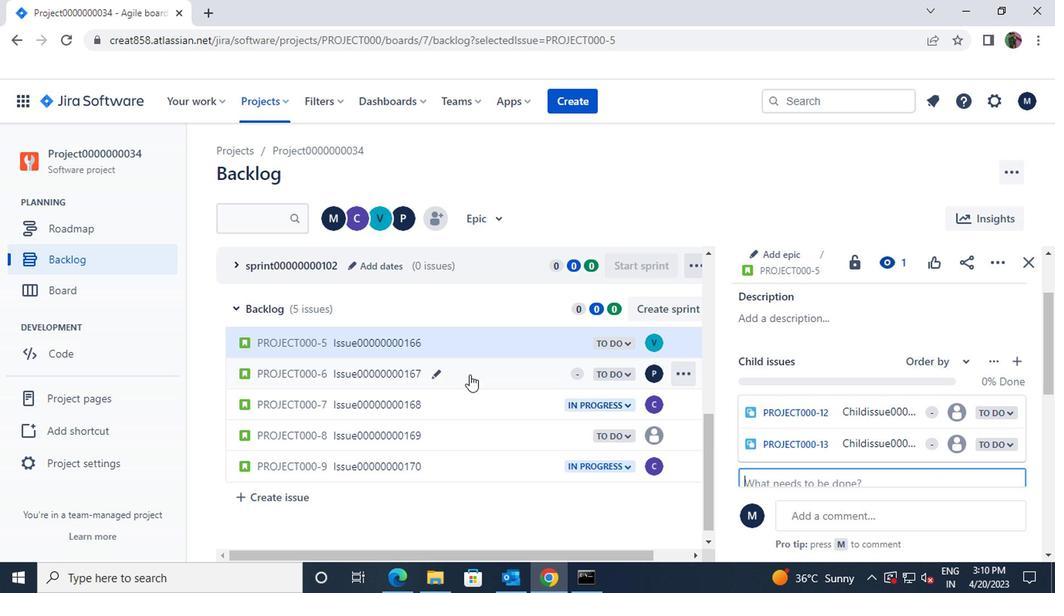 
Action: Mouse moved to (772, 336)
Screenshot: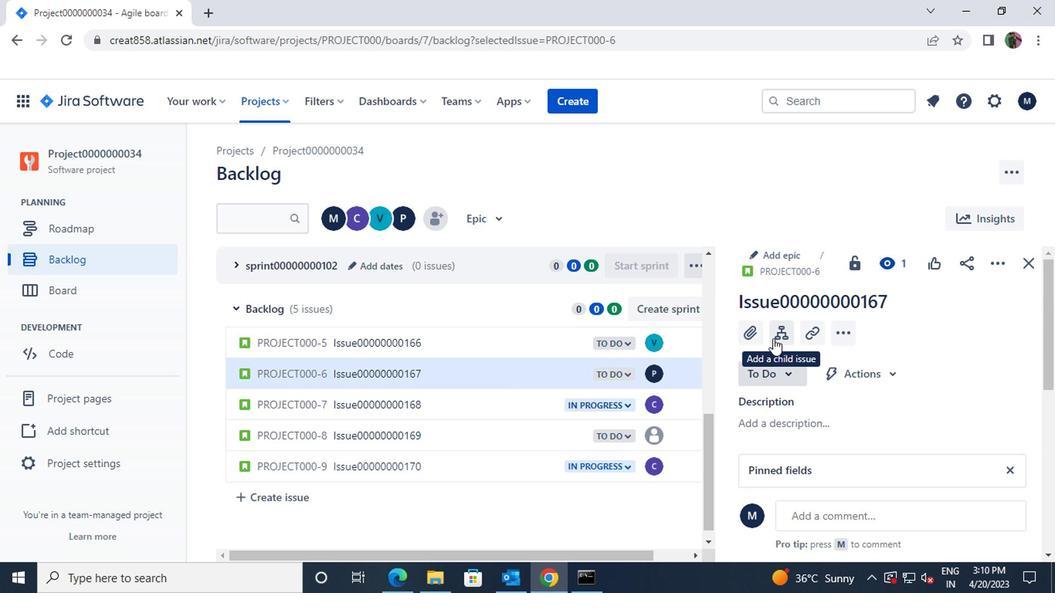 
Action: Mouse pressed left at (772, 336)
Screenshot: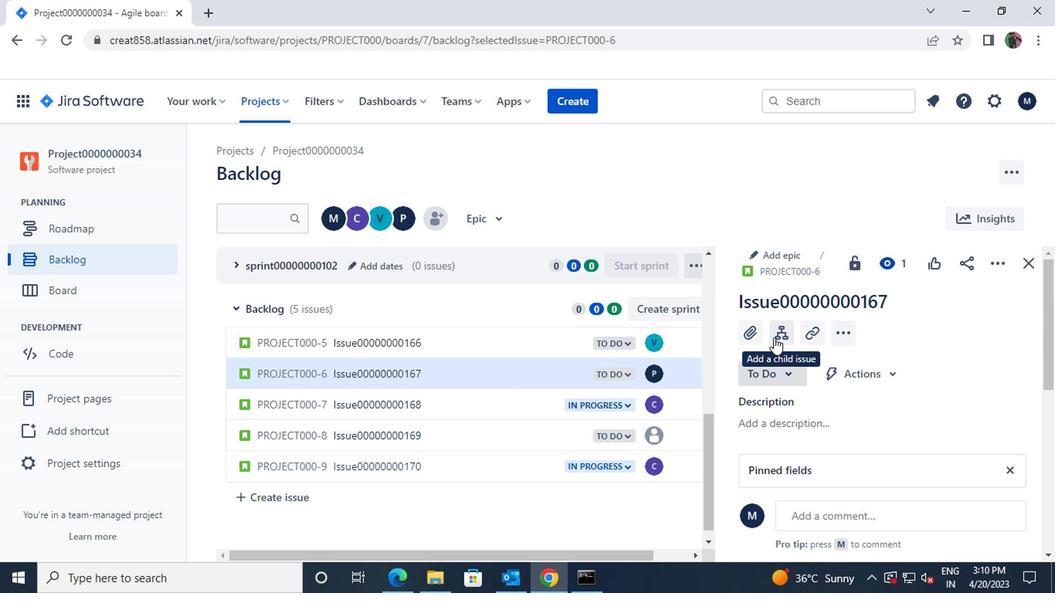 
Action: Mouse moved to (775, 385)
Screenshot: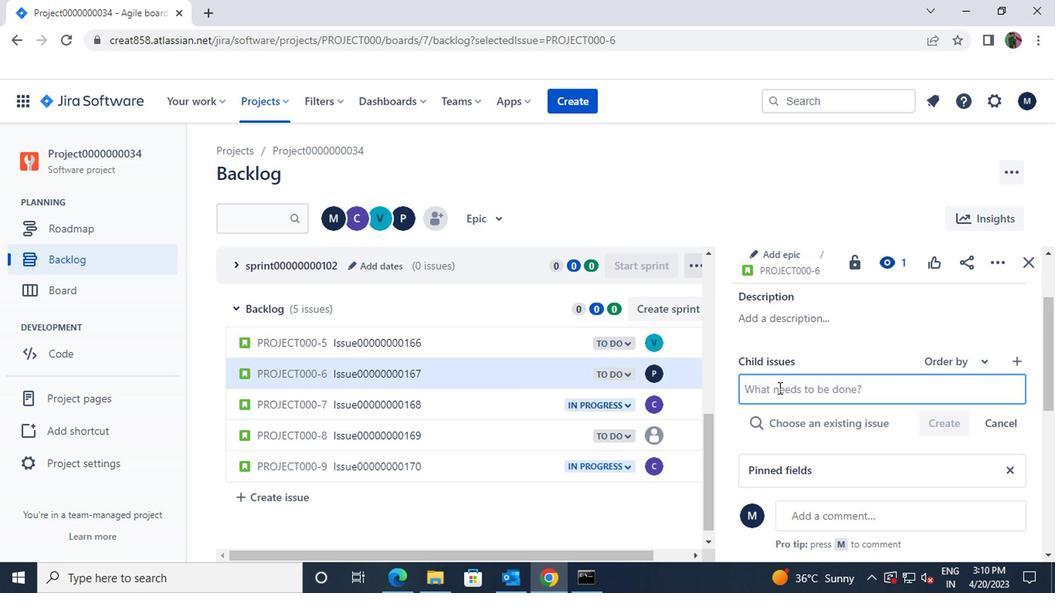 
Action: Mouse pressed left at (775, 385)
Screenshot: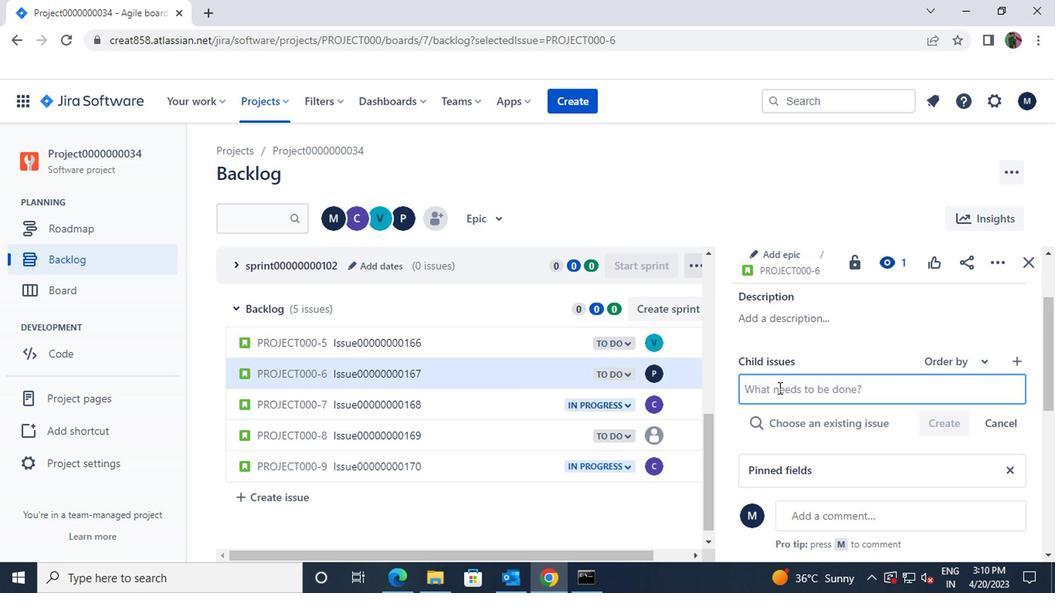 
Action: Key pressed <Key.shift>CHILDISSUE00000000333
Screenshot: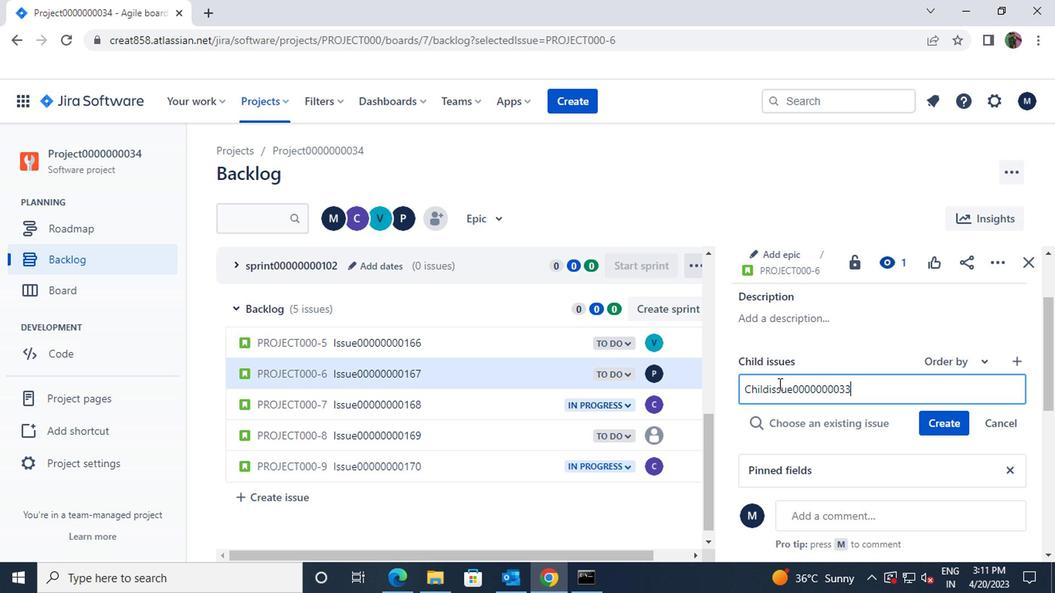 
Action: Mouse moved to (943, 424)
Screenshot: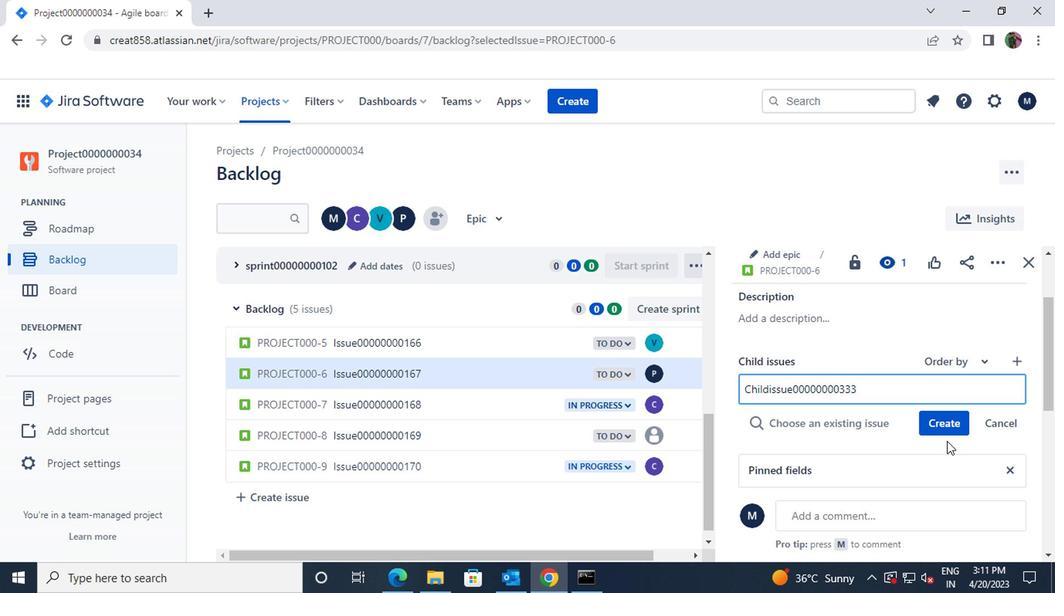 
Action: Mouse pressed left at (943, 424)
Screenshot: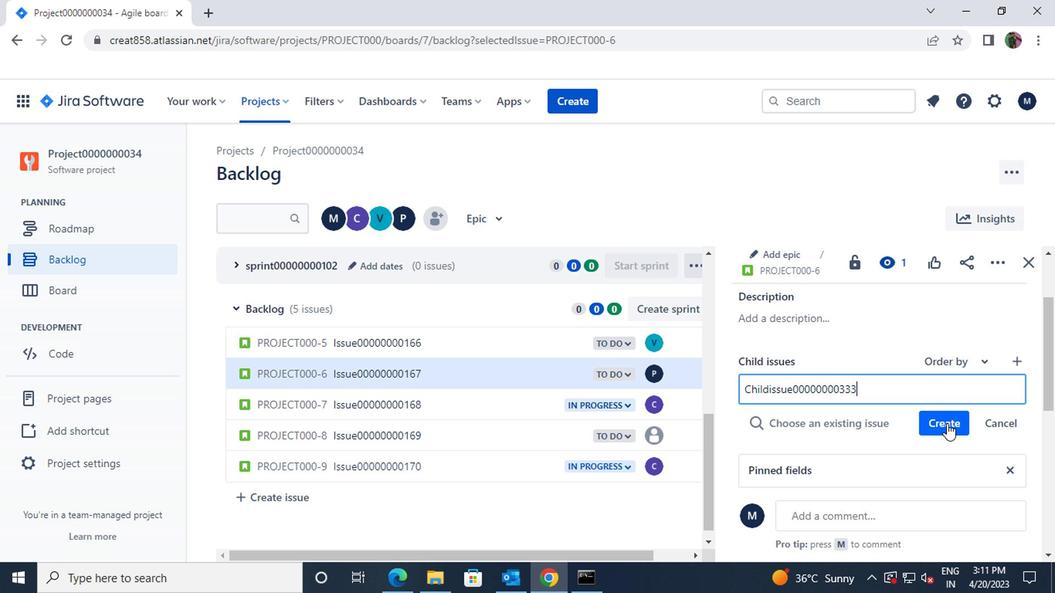
Action: Mouse moved to (784, 429)
Screenshot: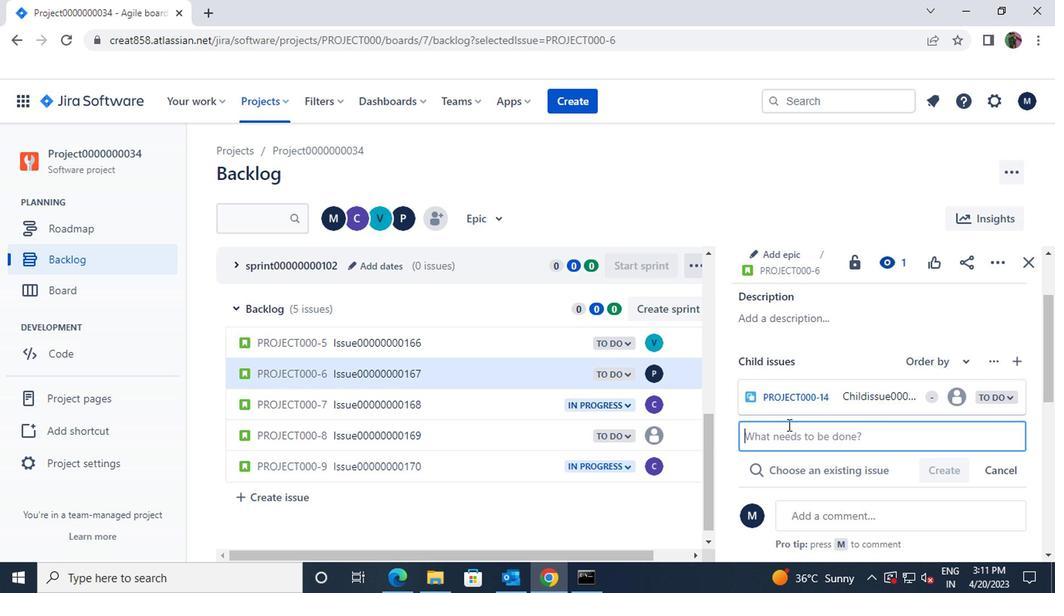 
Action: Mouse pressed left at (784, 429)
Screenshot: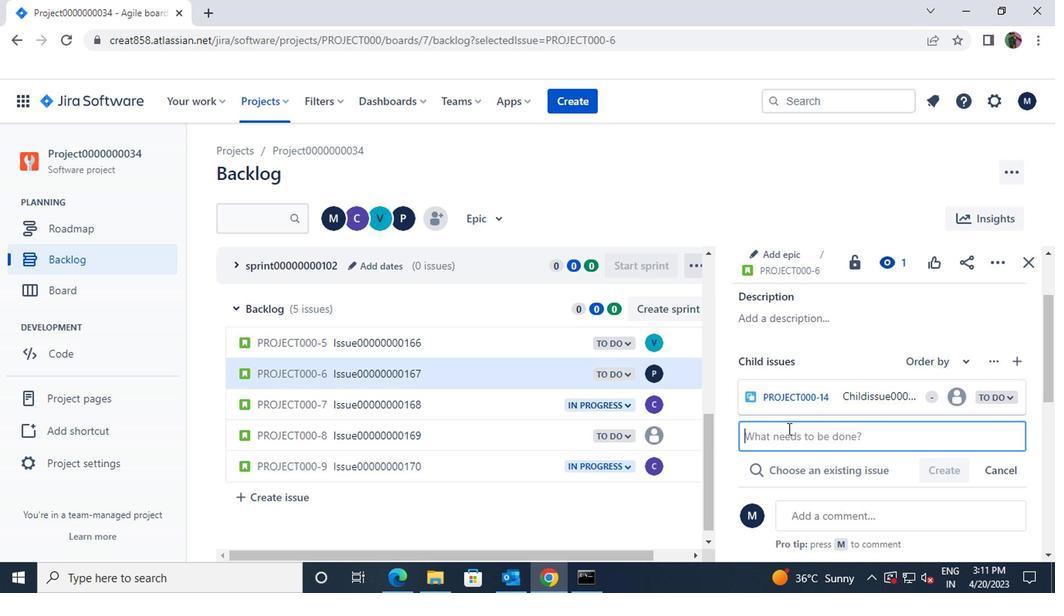 
Action: Key pressed <Key.shift>CHILDISSUE00000000000
Screenshot: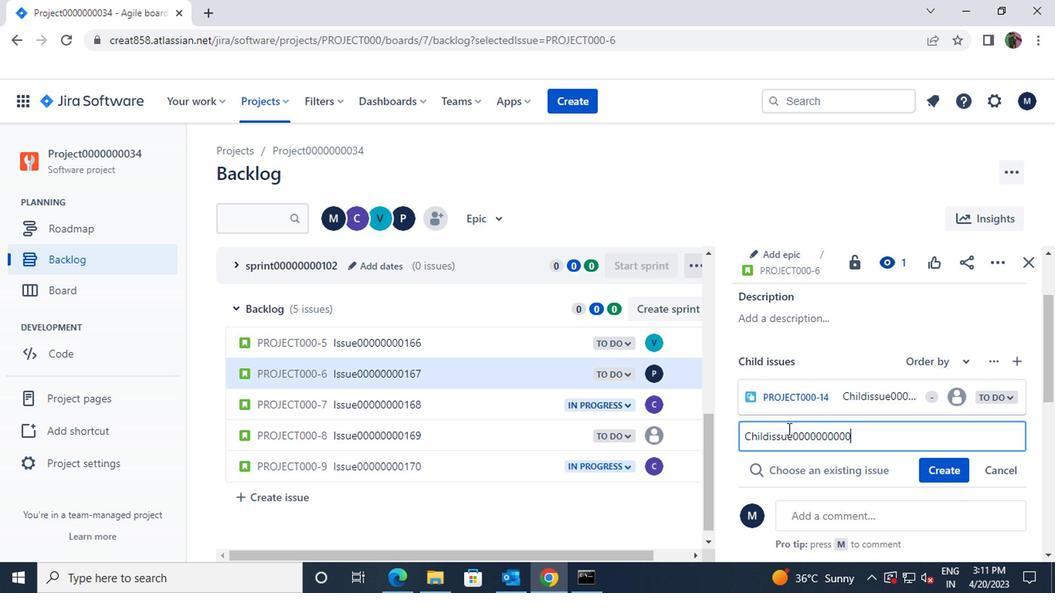 
Action: Mouse pressed left at (784, 429)
Screenshot: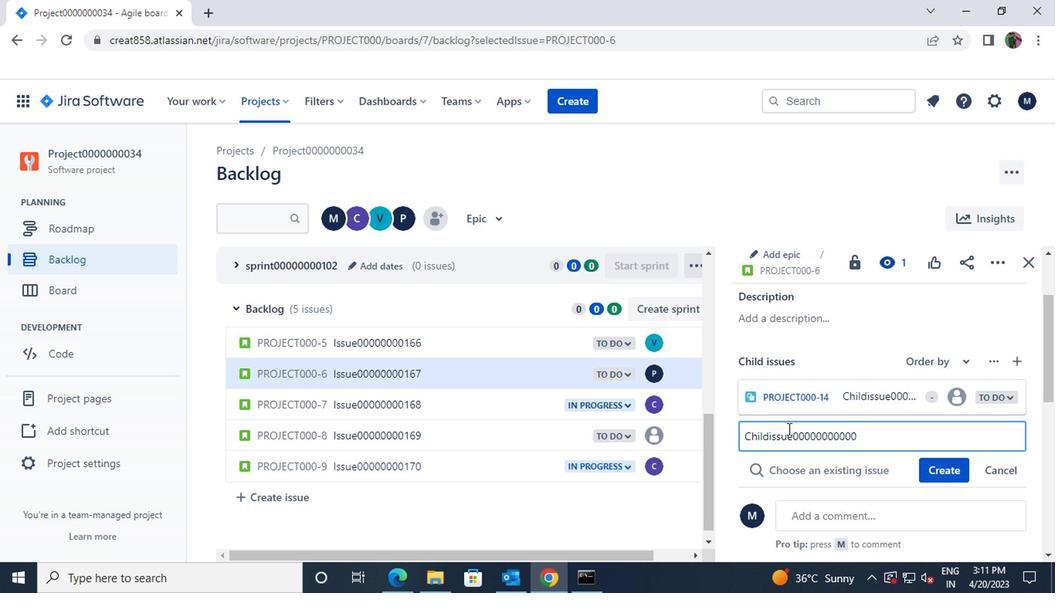 
Action: Mouse moved to (866, 454)
Screenshot: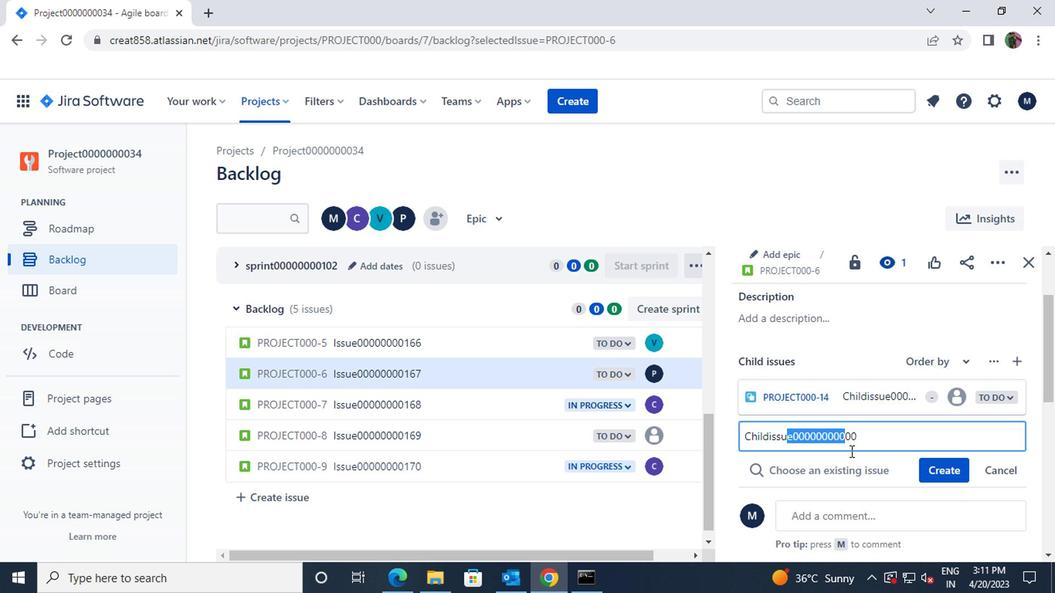 
Action: Key pressed <Key.delete>E00000000334
Screenshot: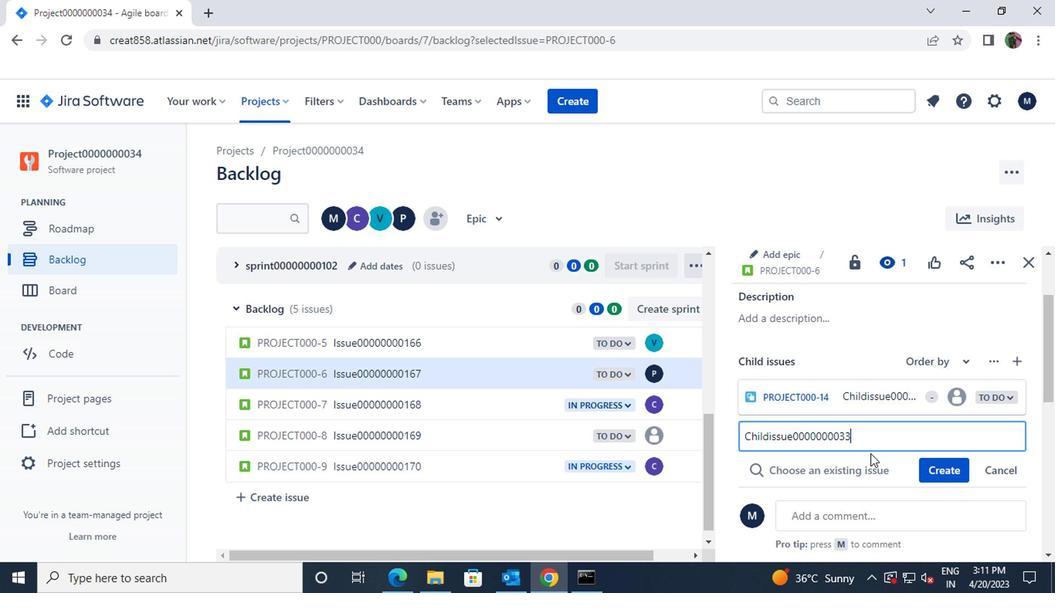
Action: Mouse moved to (932, 461)
Screenshot: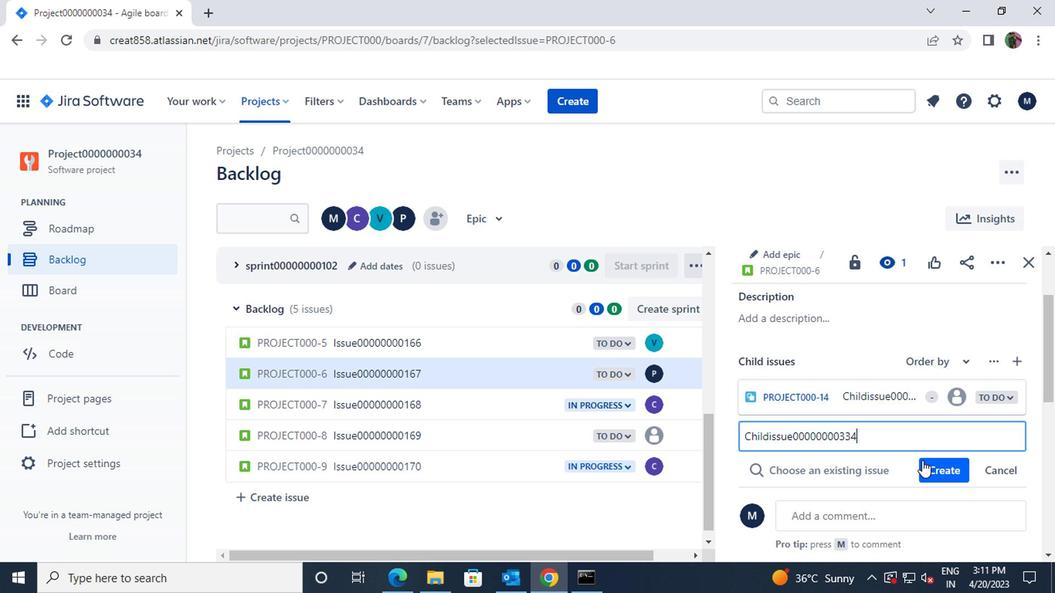 
Action: Mouse pressed left at (932, 461)
Screenshot: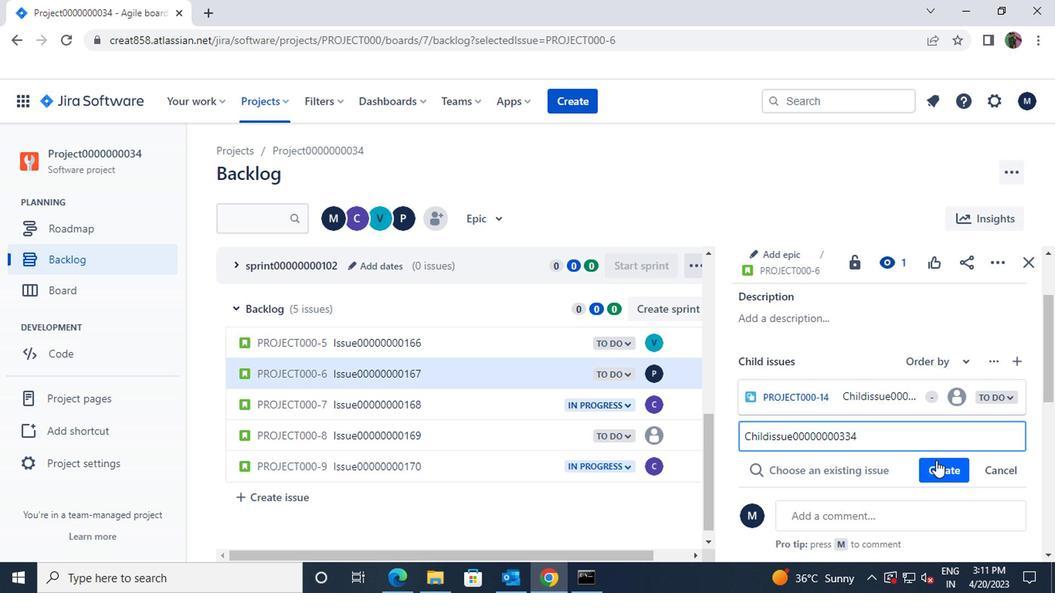 
